 Task: Search one way flight ticket for 4 adults, 2 children, 2 infants in seat and 1 infant on lap in premium economy from Yuma: Yuma International Airport/mcas Yuma to Wilmington: Wilmington International Airport on 8-6-2023. Choice of flights is United. Number of bags: 1 carry on bag. Price is upto 89000. Outbound departure time preference is 4:00.
Action: Mouse moved to (307, 129)
Screenshot: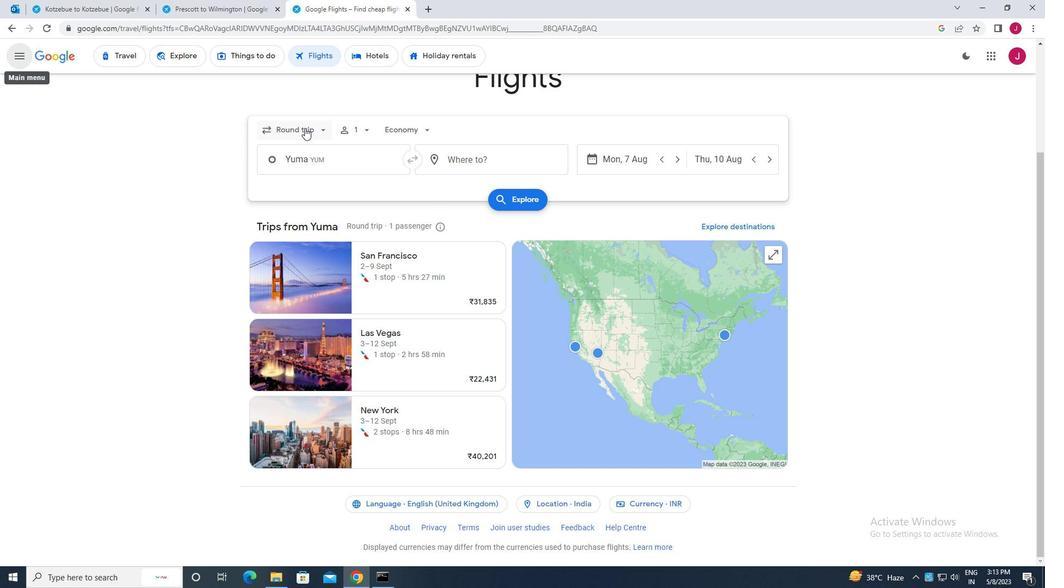 
Action: Mouse pressed left at (307, 129)
Screenshot: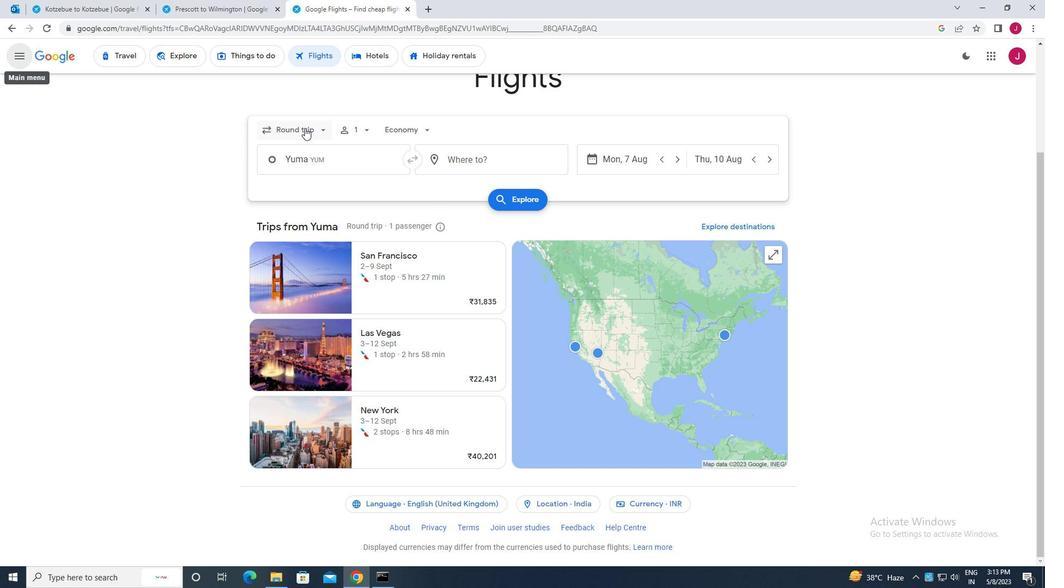 
Action: Mouse moved to (321, 179)
Screenshot: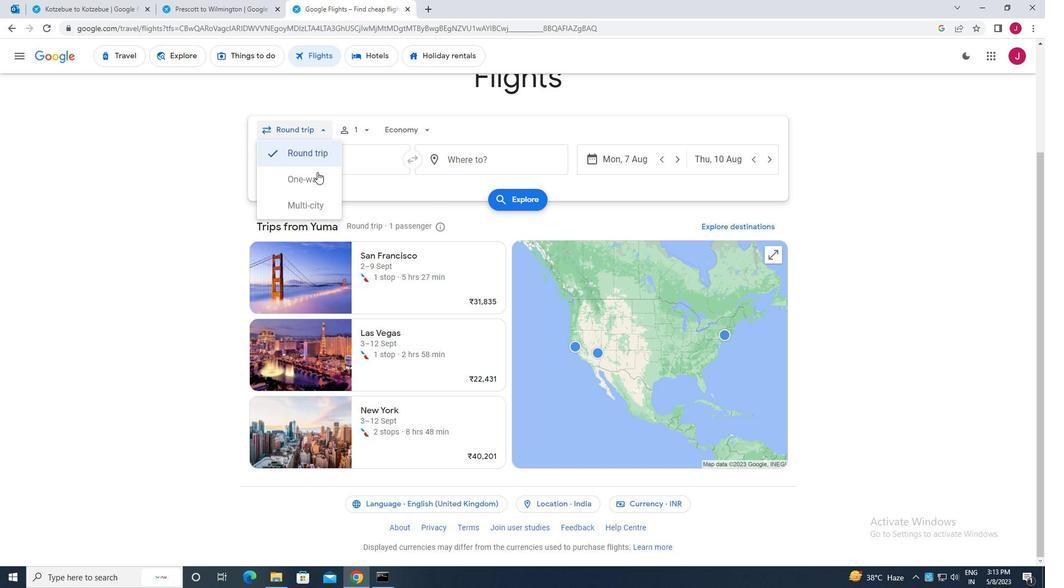 
Action: Mouse pressed left at (321, 179)
Screenshot: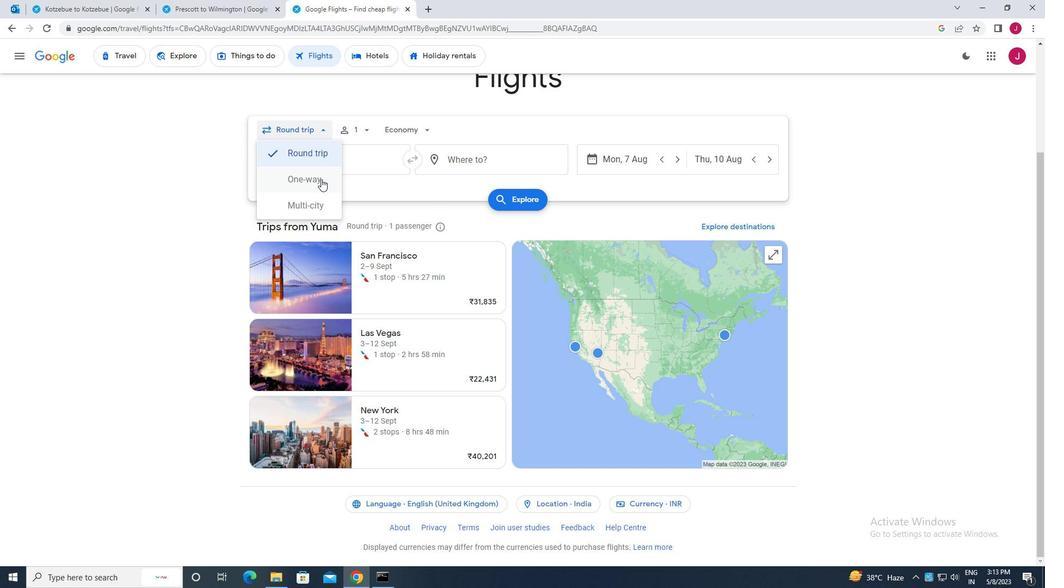 
Action: Mouse moved to (358, 133)
Screenshot: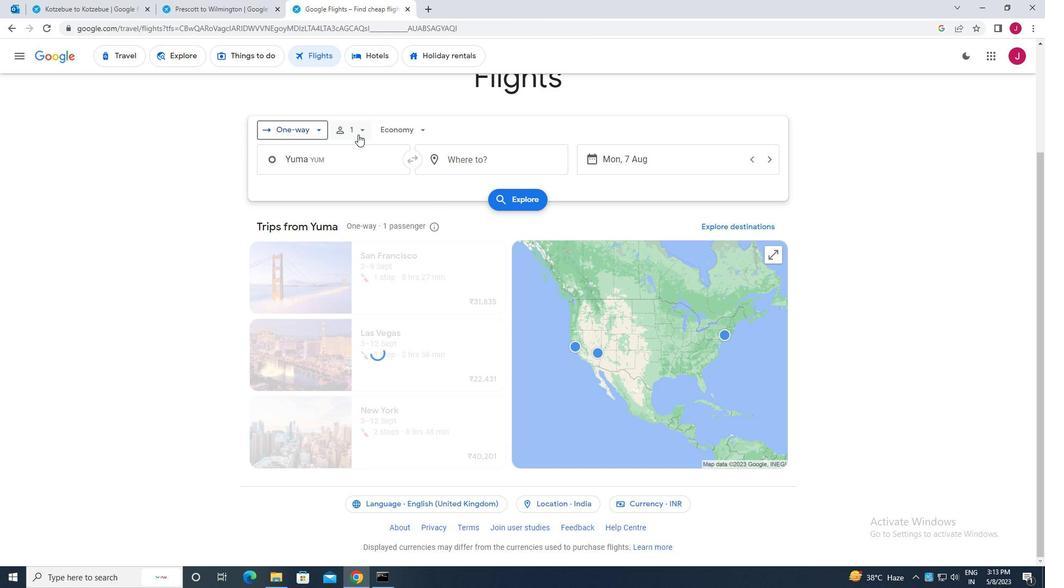 
Action: Mouse pressed left at (358, 133)
Screenshot: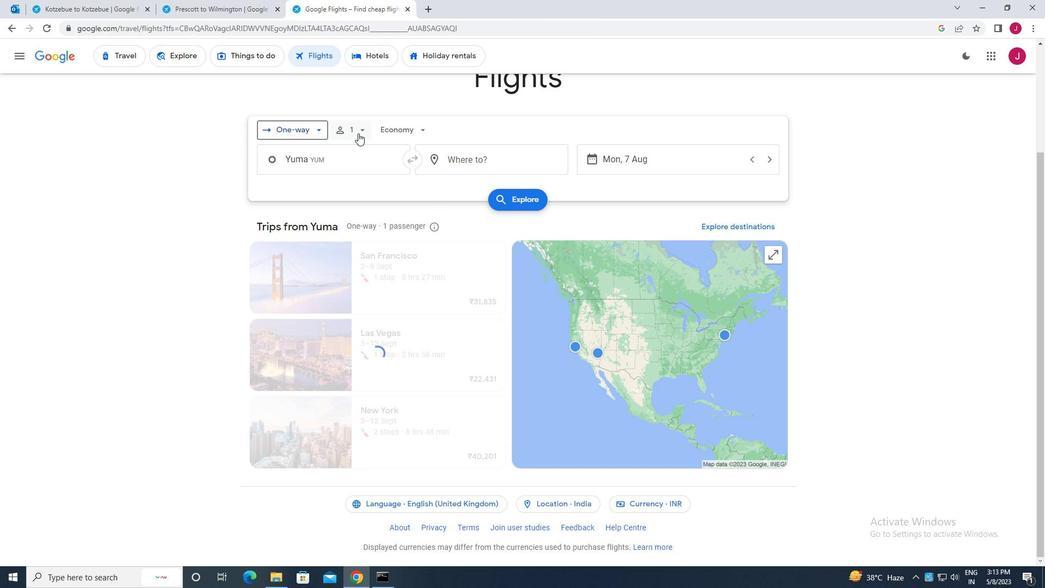 
Action: Mouse moved to (445, 152)
Screenshot: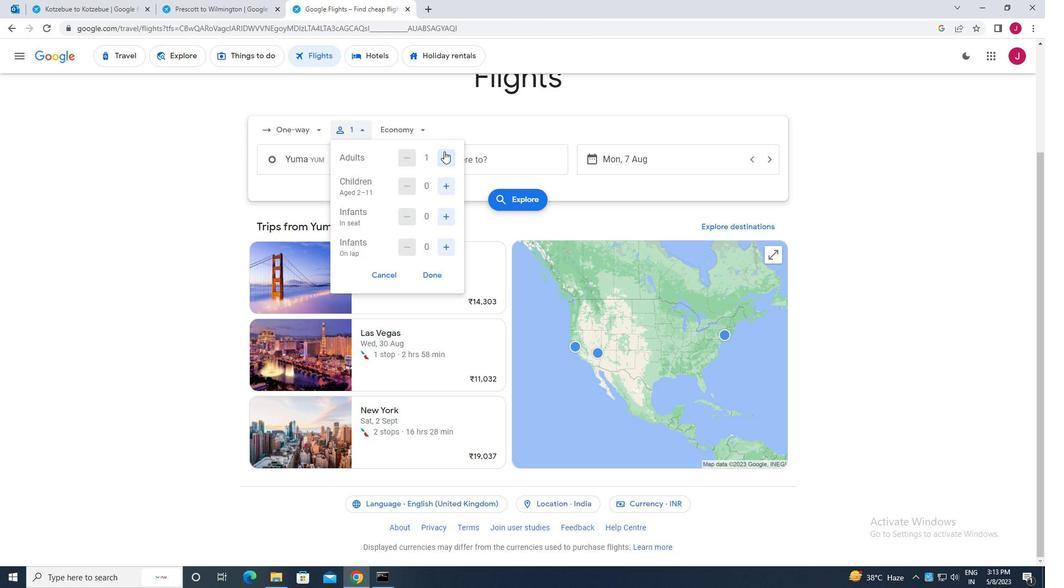 
Action: Mouse pressed left at (445, 152)
Screenshot: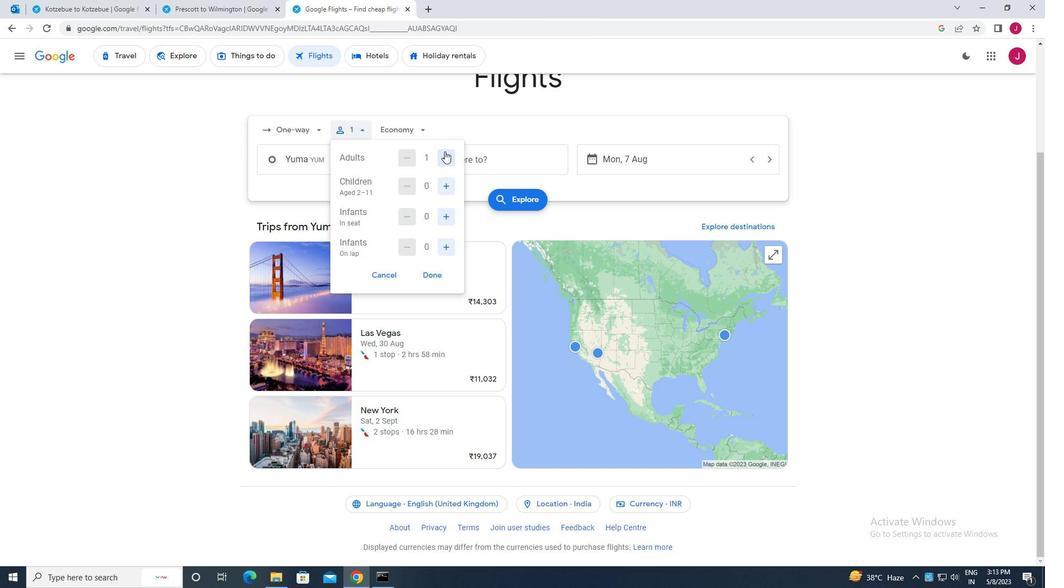 
Action: Mouse pressed left at (445, 152)
Screenshot: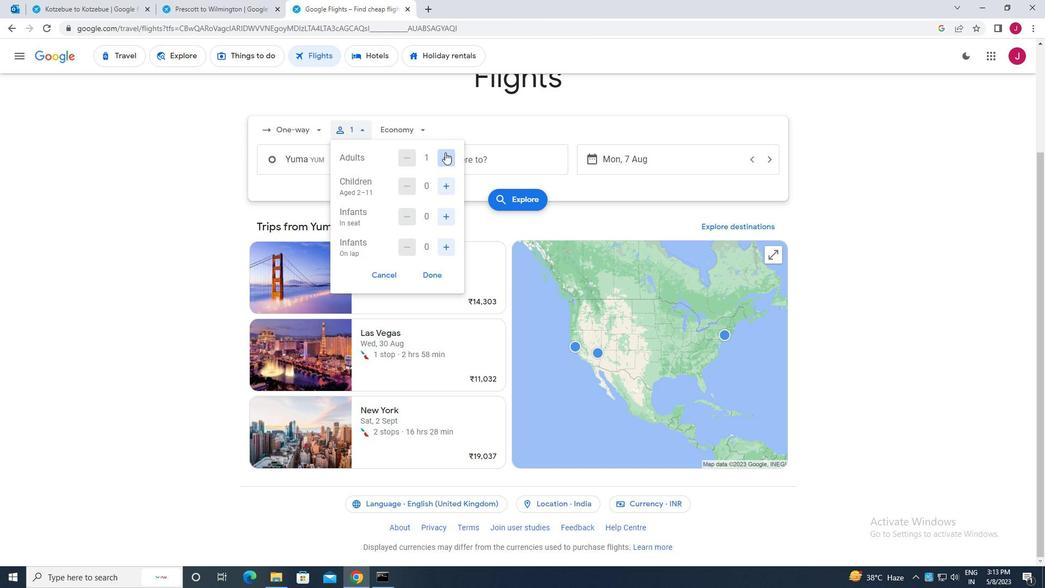 
Action: Mouse pressed left at (445, 152)
Screenshot: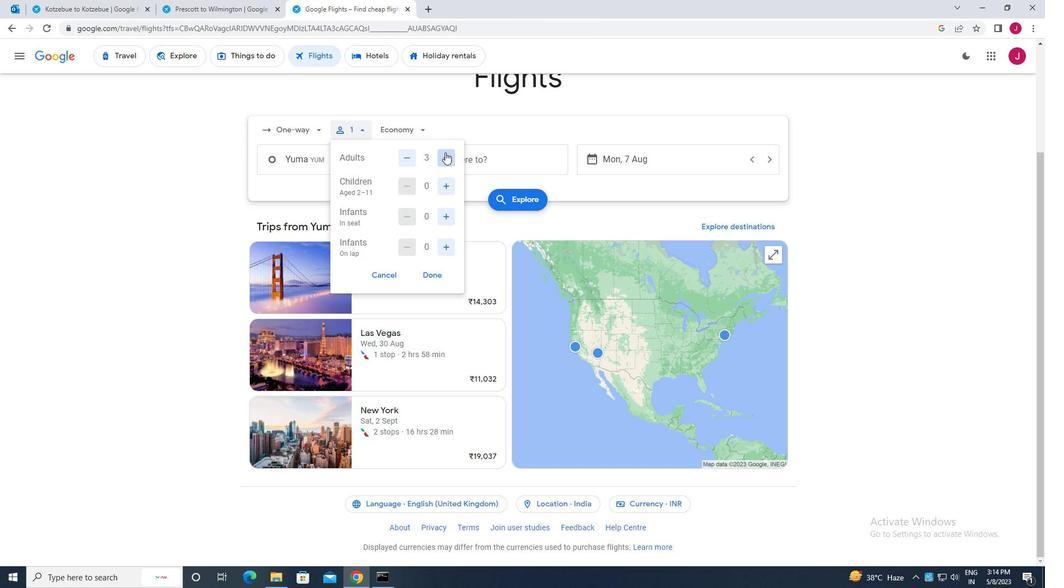 
Action: Mouse moved to (442, 187)
Screenshot: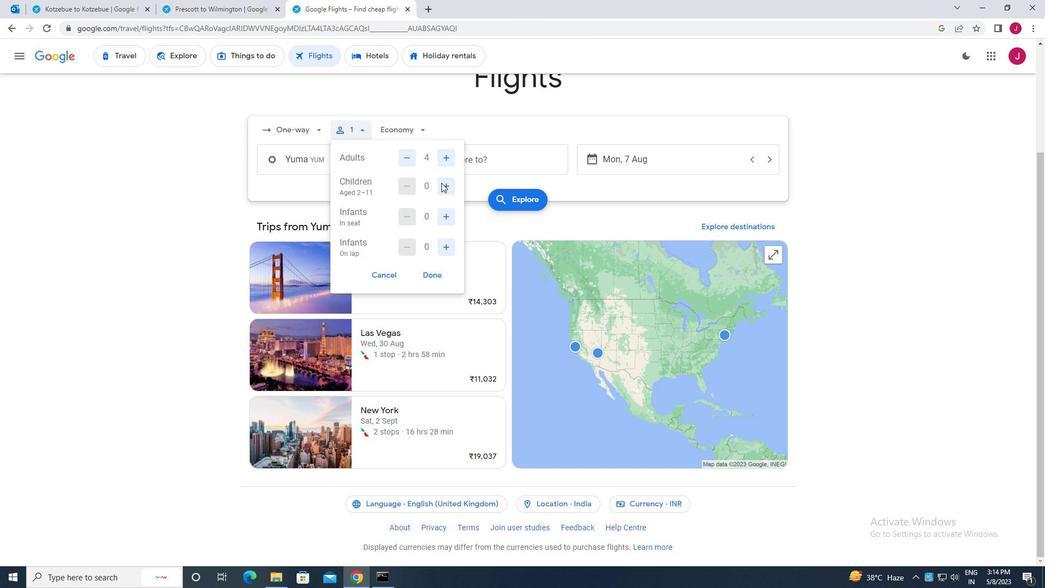 
Action: Mouse pressed left at (442, 187)
Screenshot: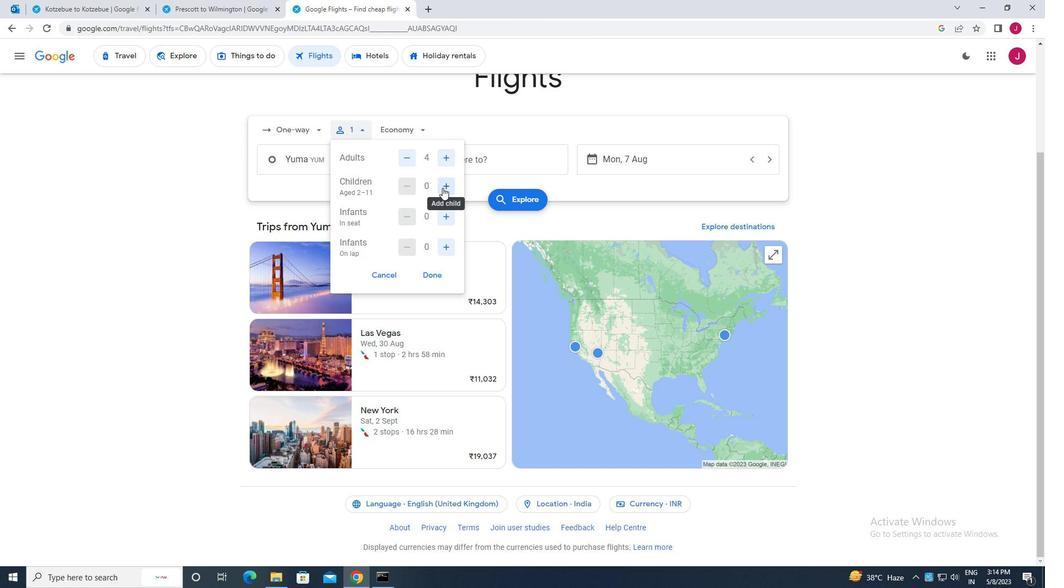 
Action: Mouse pressed left at (442, 187)
Screenshot: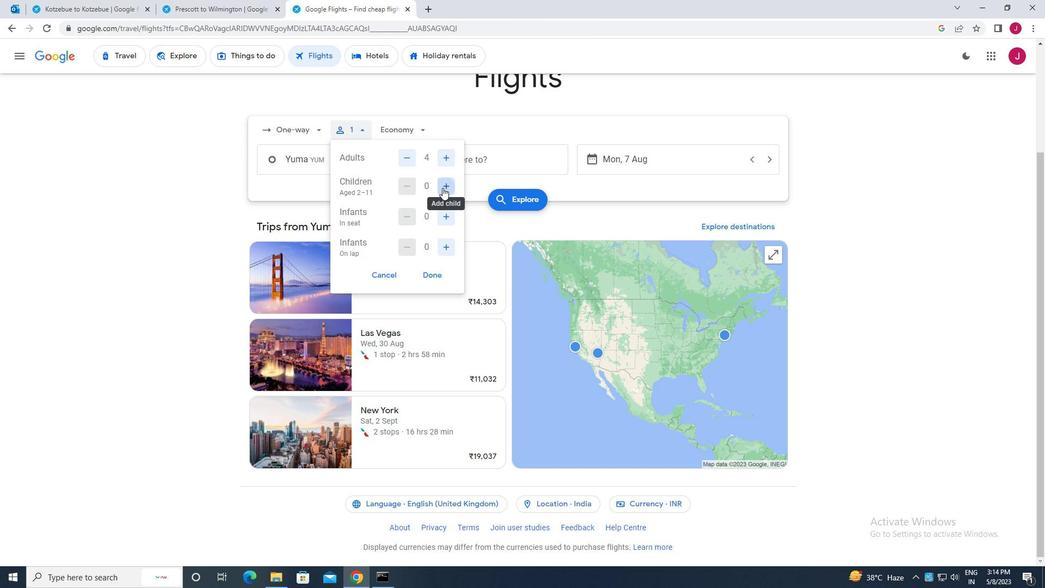 
Action: Mouse moved to (448, 216)
Screenshot: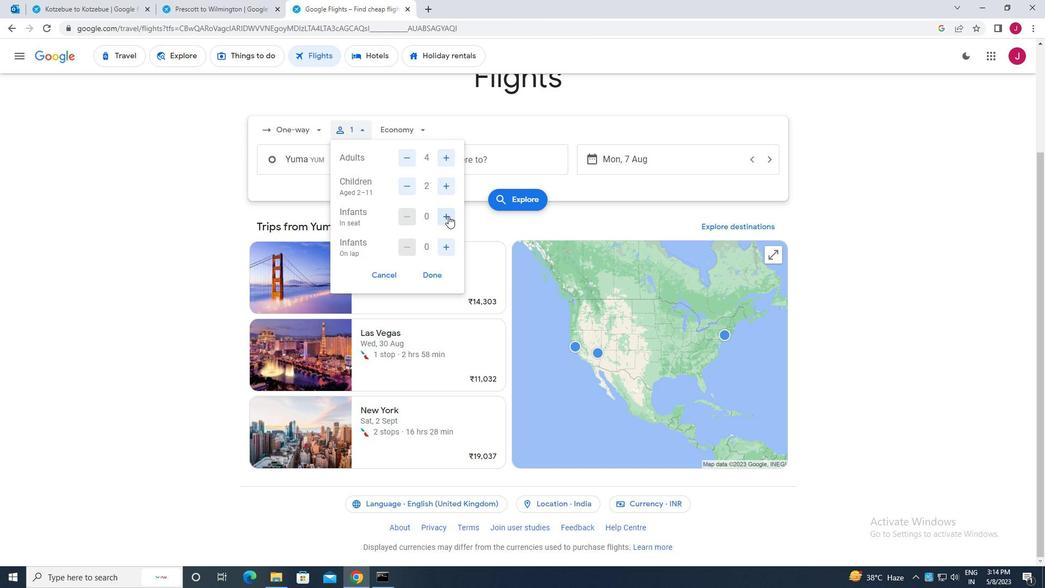 
Action: Mouse pressed left at (448, 216)
Screenshot: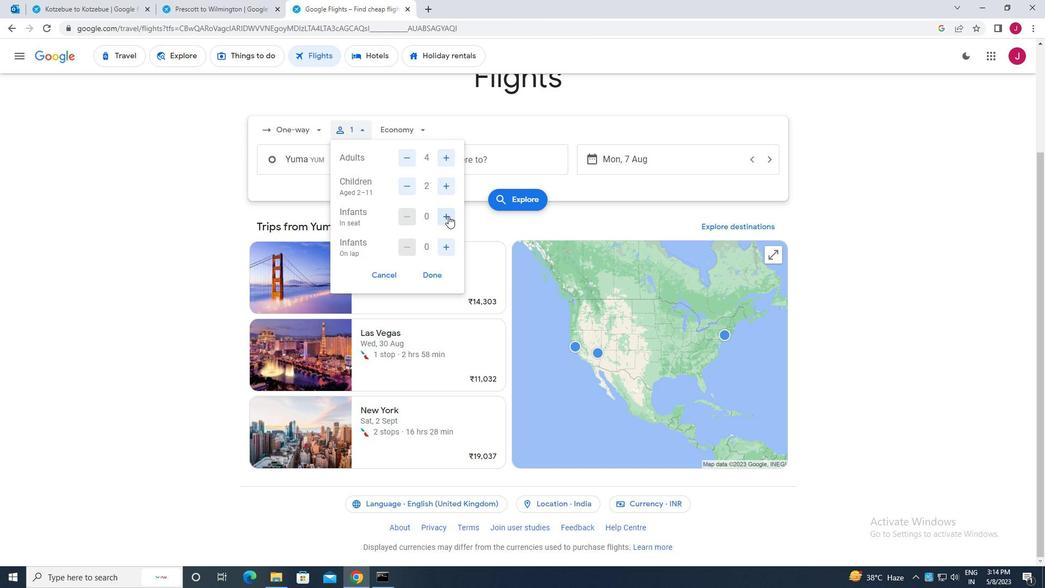 
Action: Mouse pressed left at (448, 216)
Screenshot: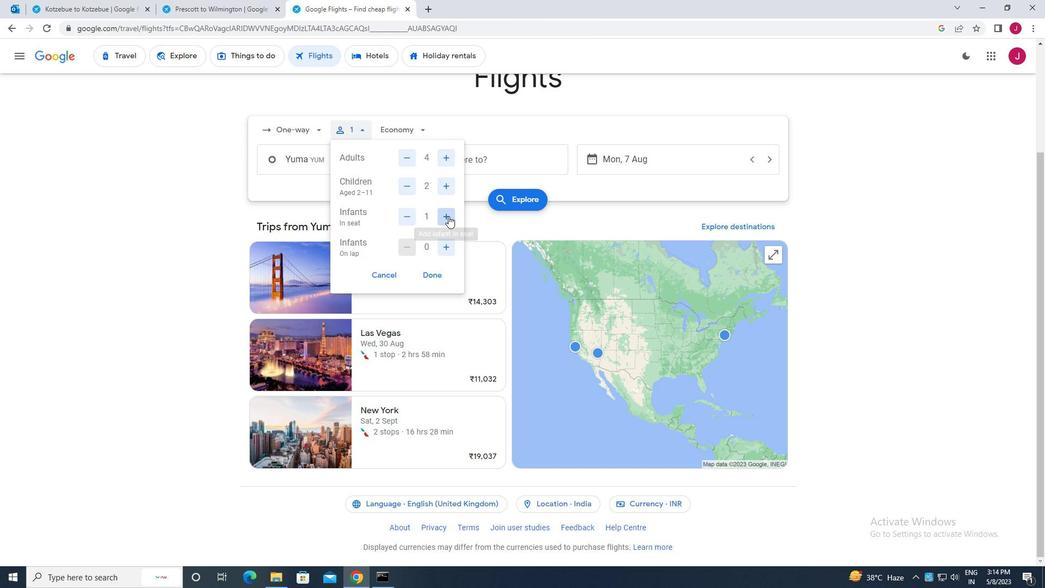 
Action: Mouse moved to (447, 250)
Screenshot: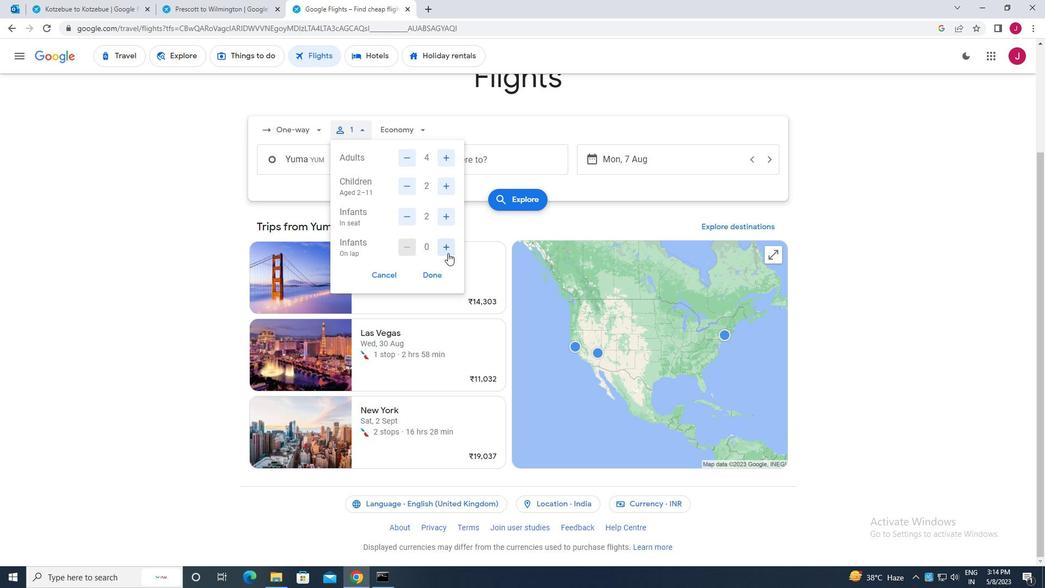 
Action: Mouse pressed left at (447, 250)
Screenshot: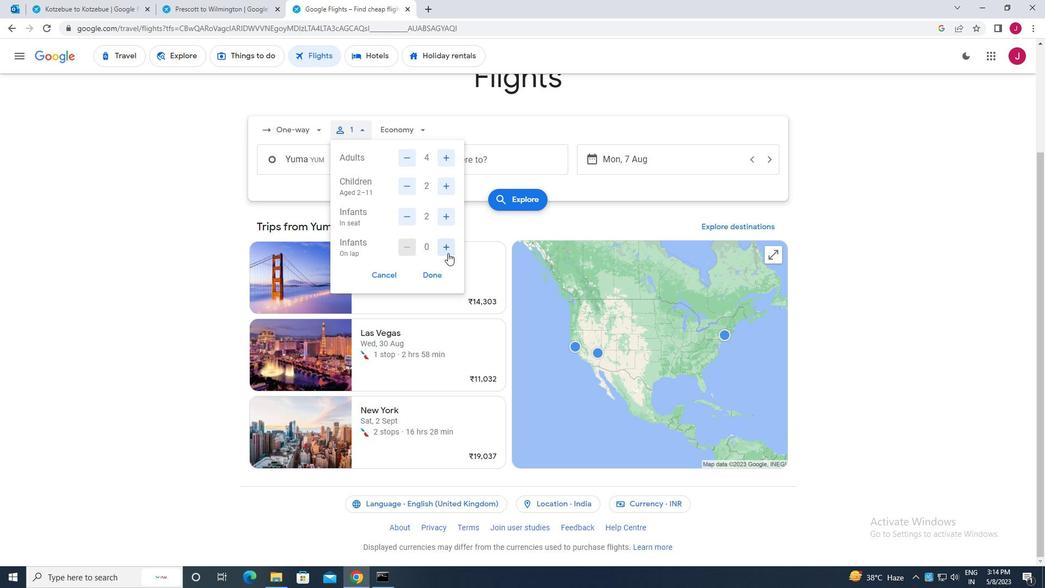
Action: Mouse moved to (433, 272)
Screenshot: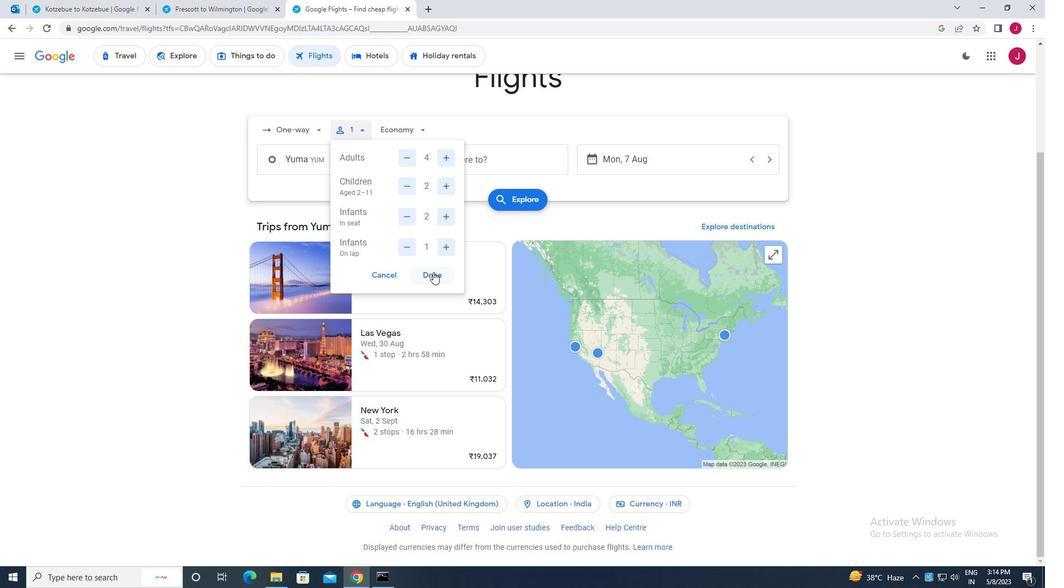 
Action: Mouse pressed left at (433, 272)
Screenshot: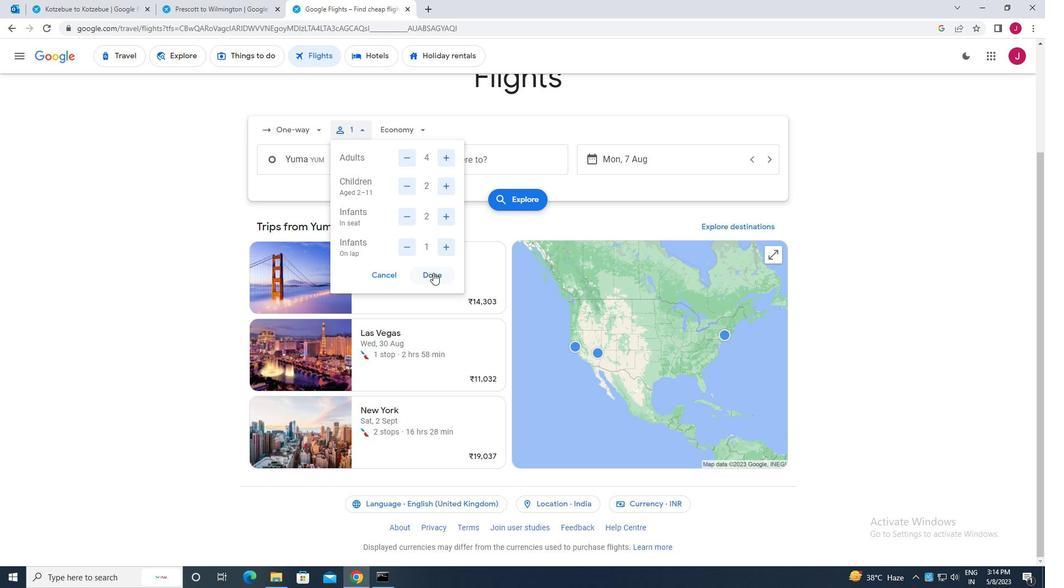 
Action: Mouse moved to (397, 126)
Screenshot: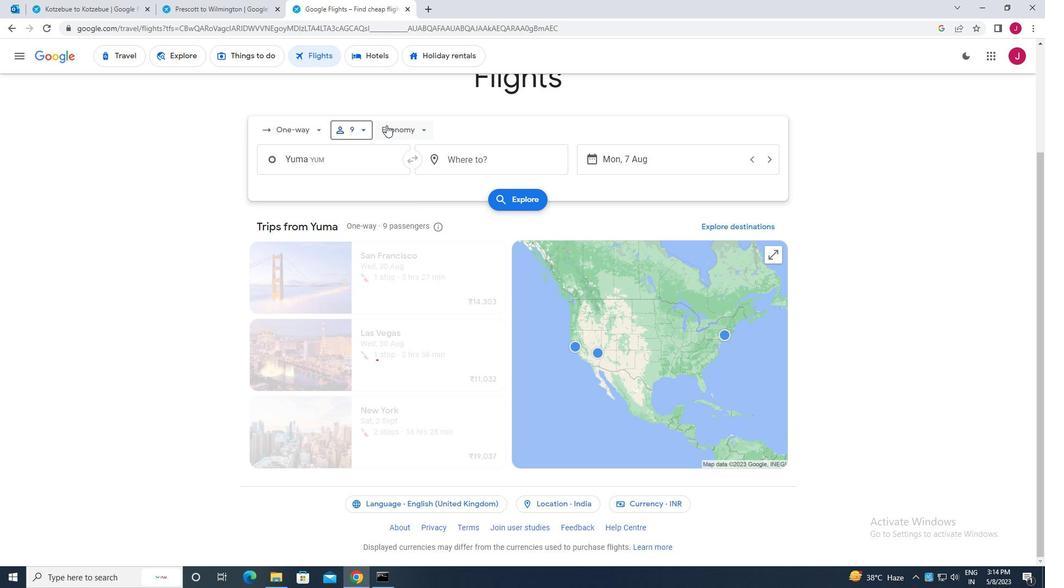 
Action: Mouse pressed left at (397, 126)
Screenshot: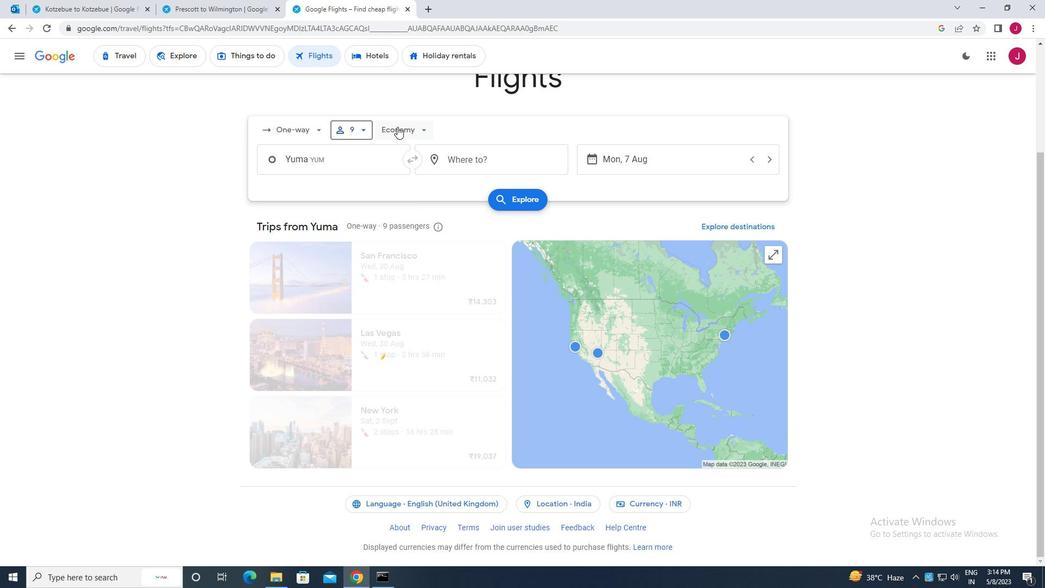
Action: Mouse moved to (426, 175)
Screenshot: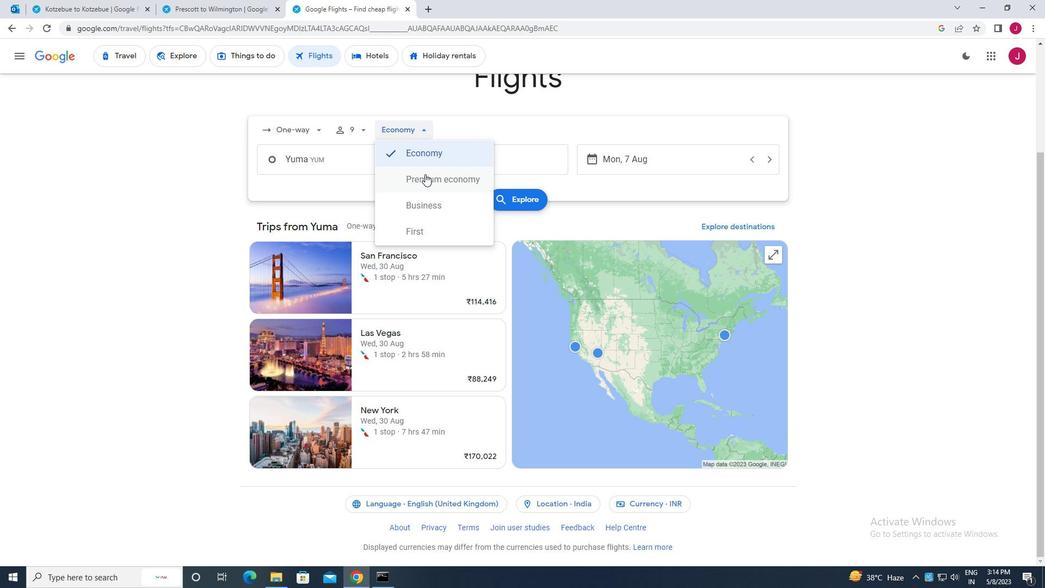 
Action: Mouse pressed left at (426, 175)
Screenshot: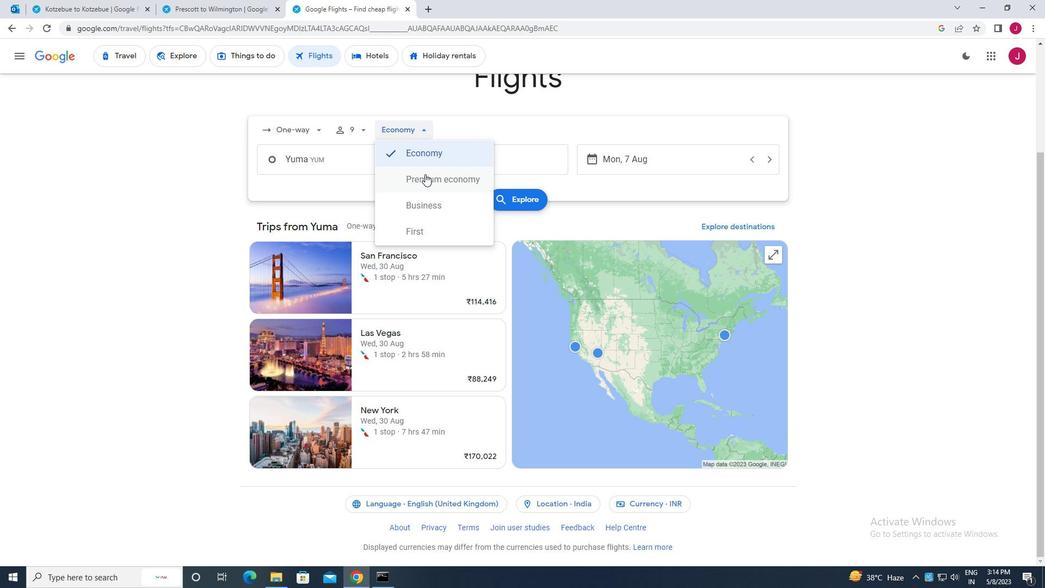 
Action: Mouse moved to (349, 167)
Screenshot: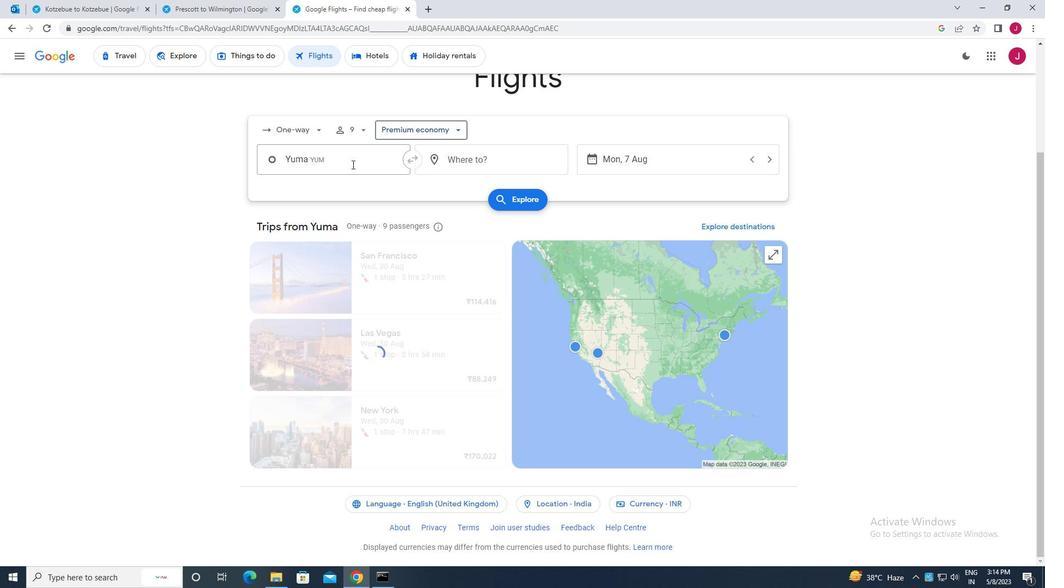 
Action: Mouse pressed left at (349, 167)
Screenshot: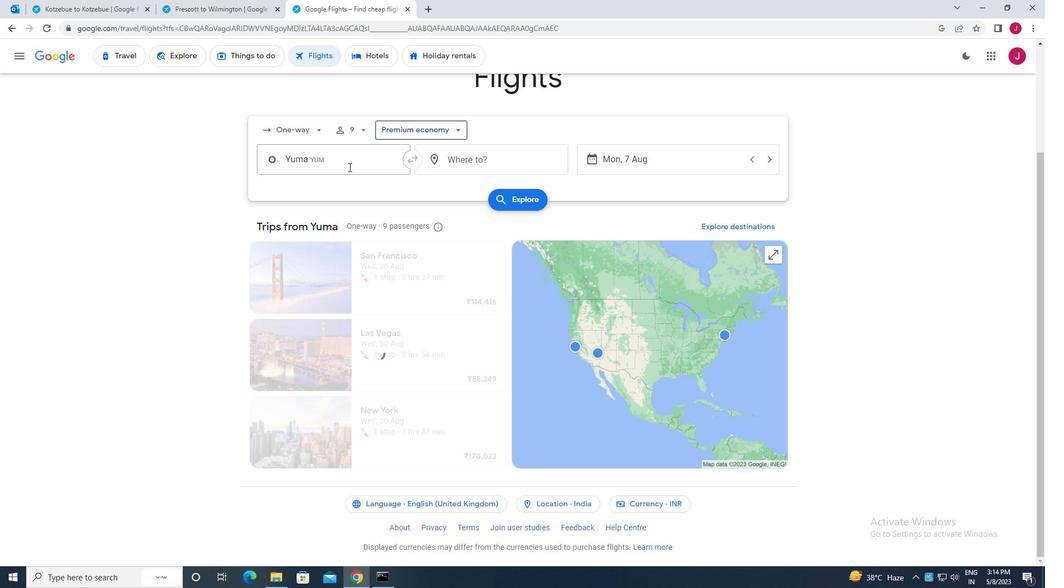 
Action: Key pressed yuma
Screenshot: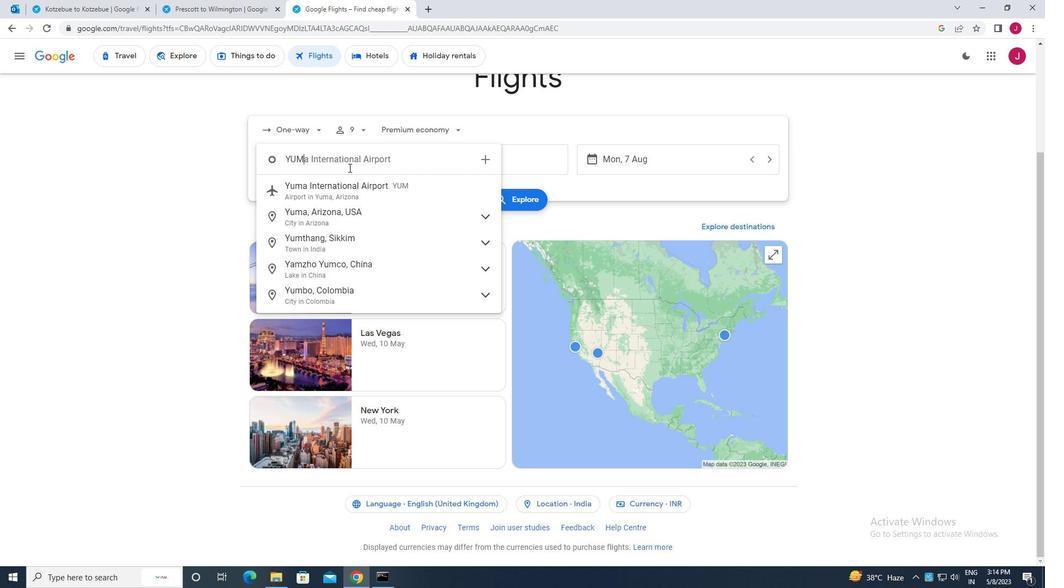 
Action: Mouse moved to (378, 214)
Screenshot: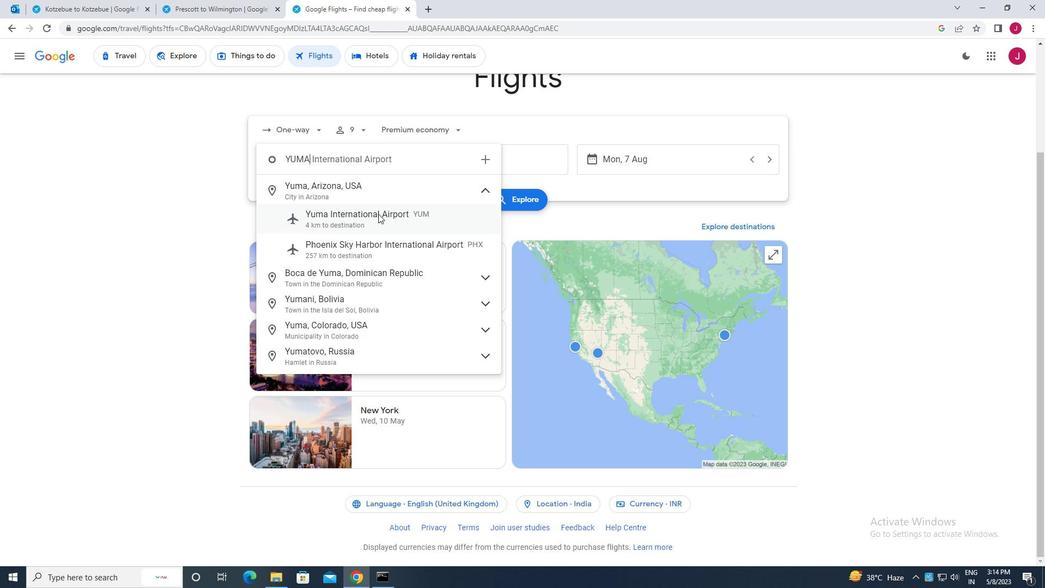 
Action: Mouse pressed left at (378, 214)
Screenshot: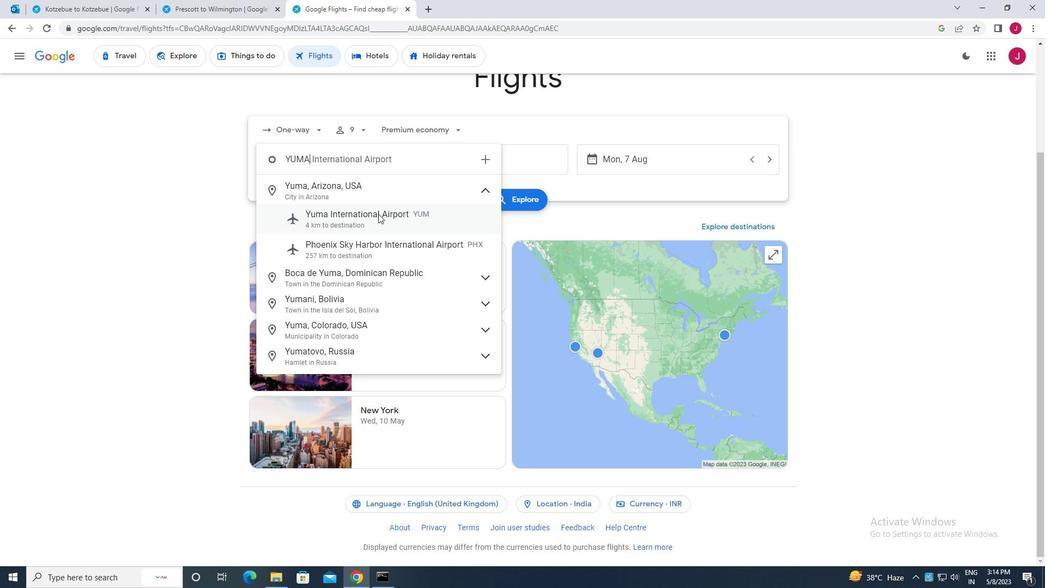 
Action: Mouse moved to (502, 159)
Screenshot: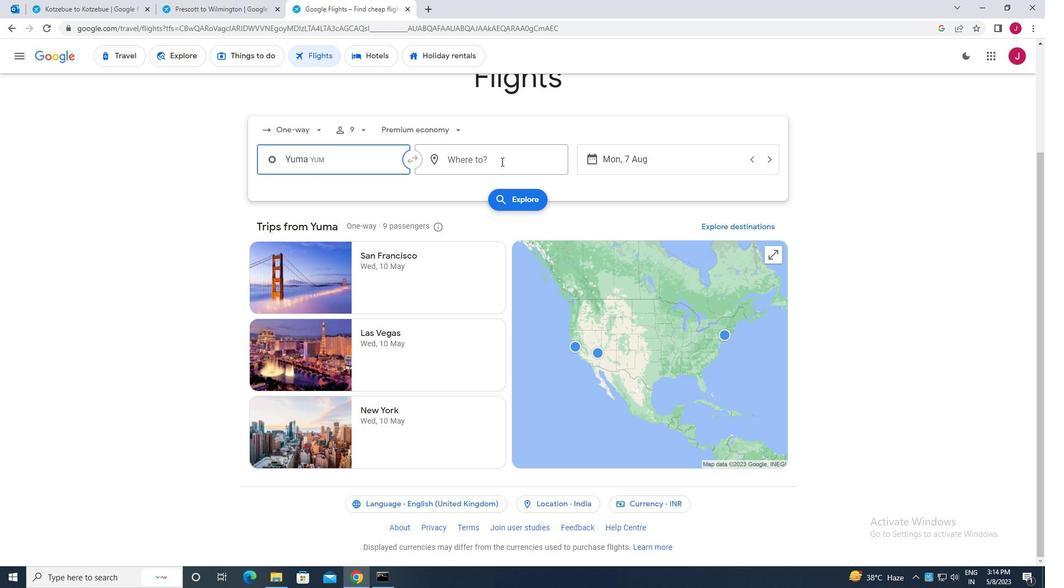 
Action: Mouse pressed left at (502, 159)
Screenshot: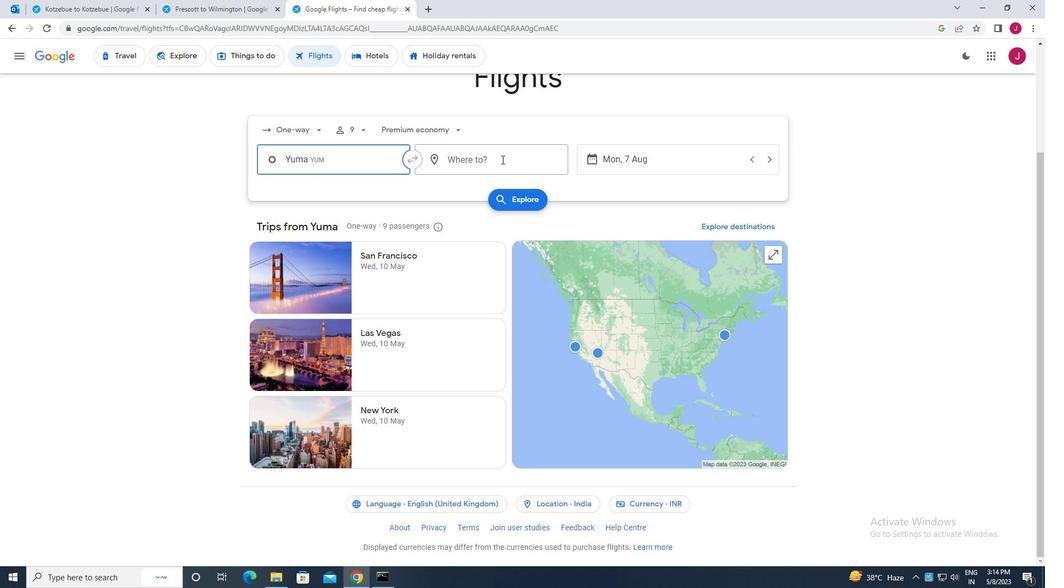 
Action: Mouse moved to (501, 160)
Screenshot: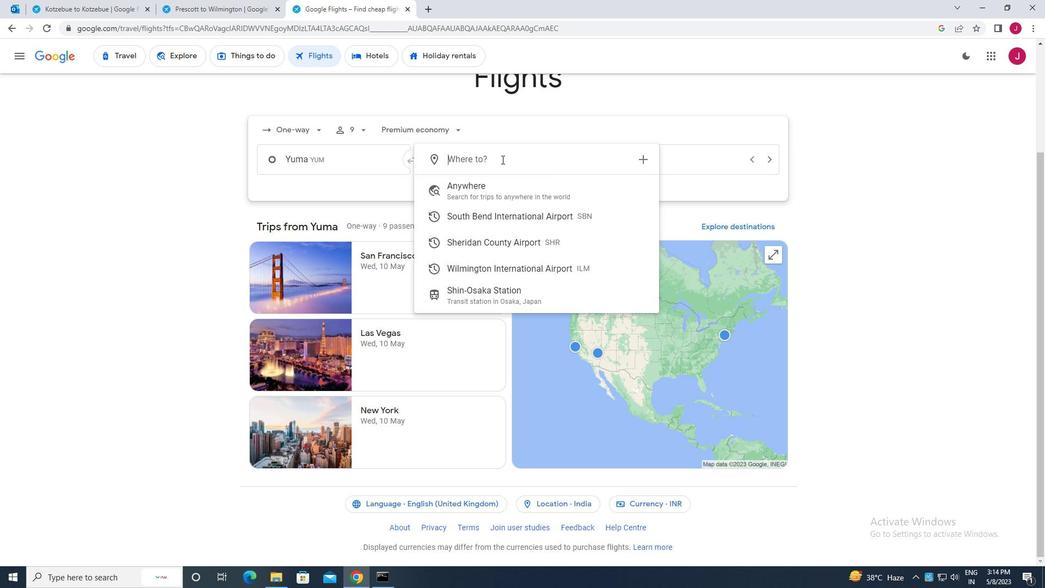 
Action: Key pressed wilming
Screenshot: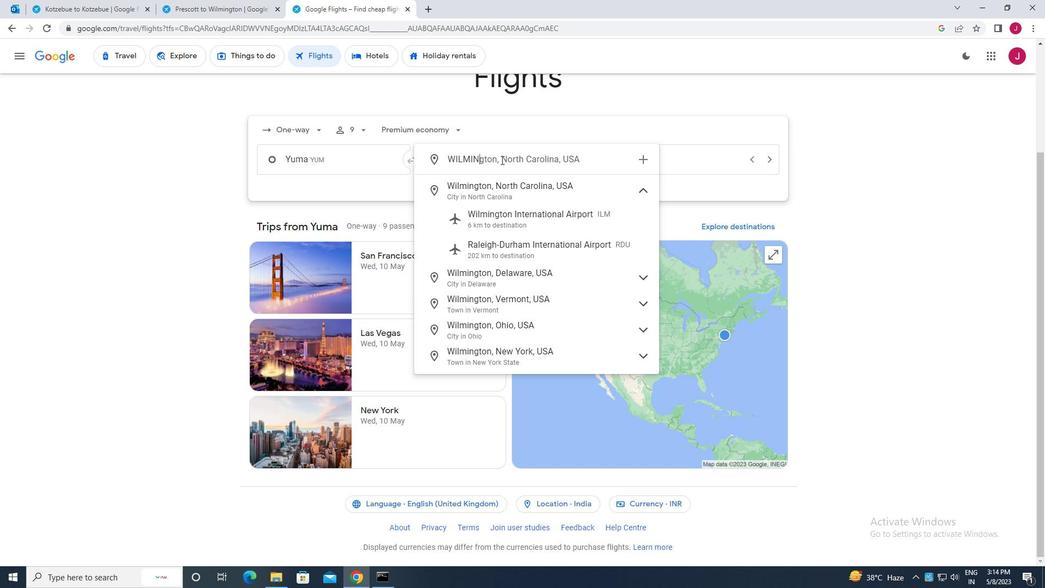 
Action: Mouse moved to (547, 217)
Screenshot: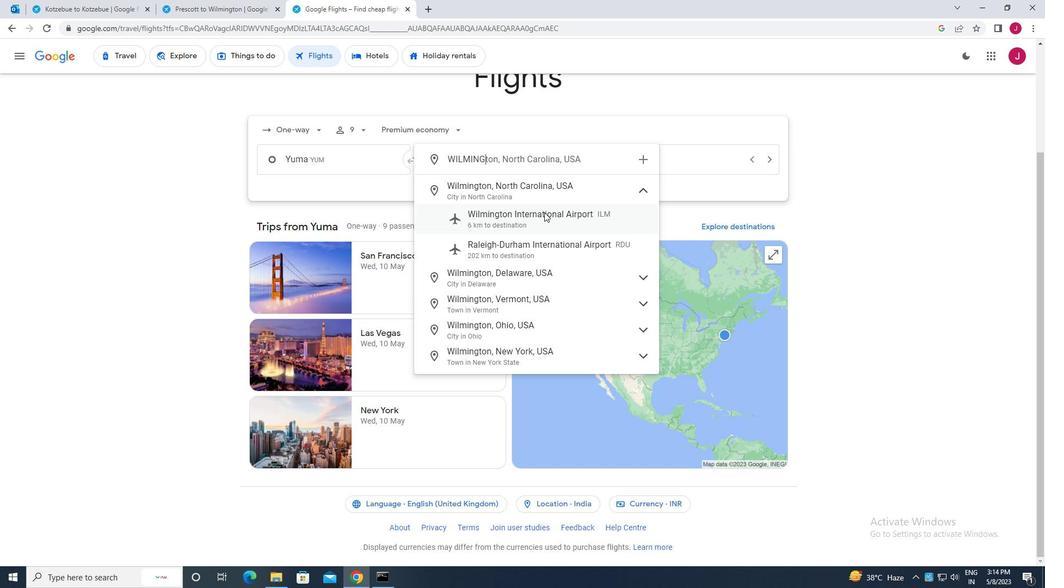 
Action: Mouse pressed left at (547, 217)
Screenshot: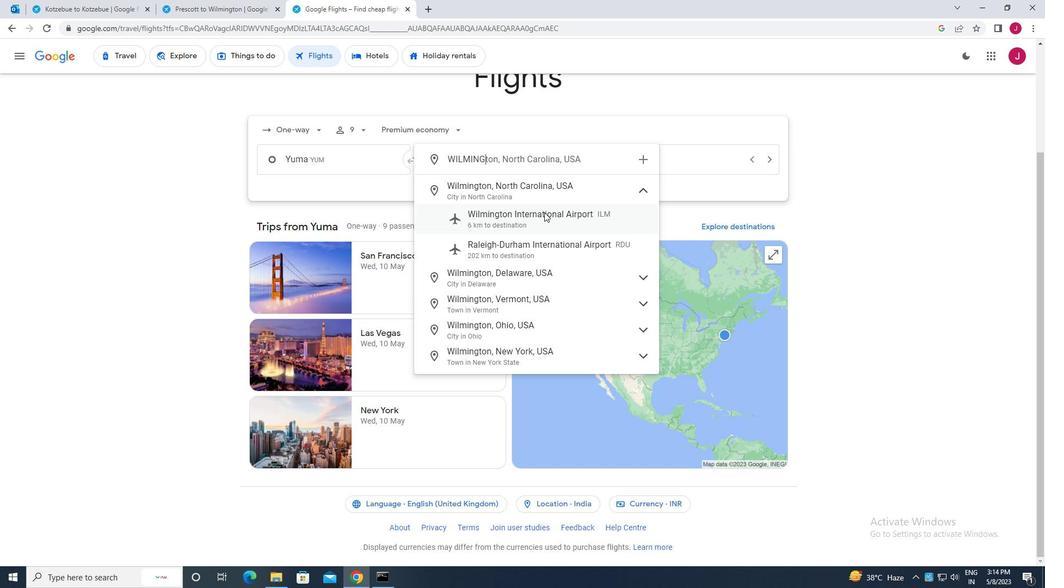 
Action: Mouse moved to (650, 163)
Screenshot: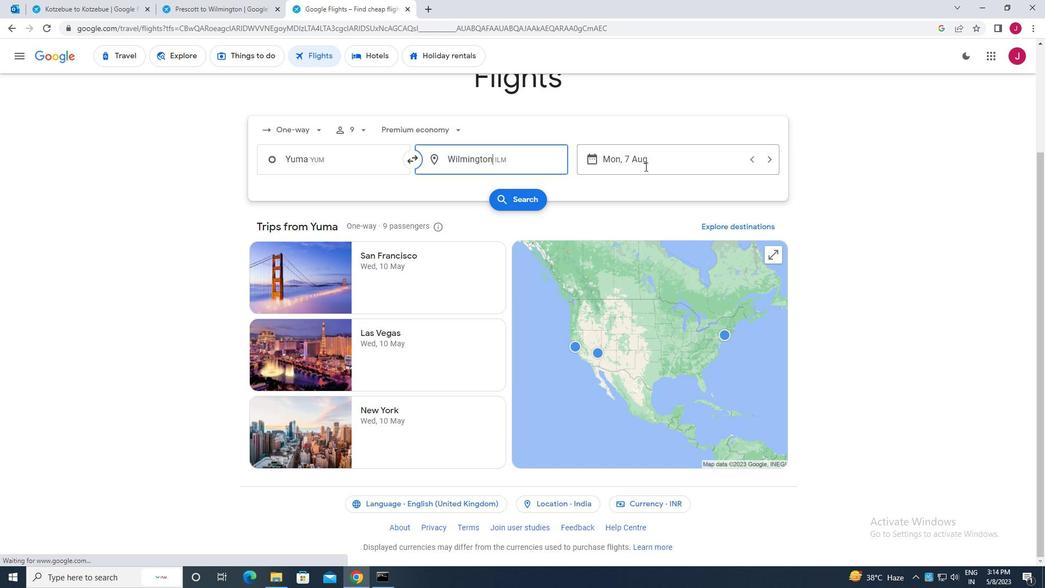 
Action: Mouse pressed left at (650, 163)
Screenshot: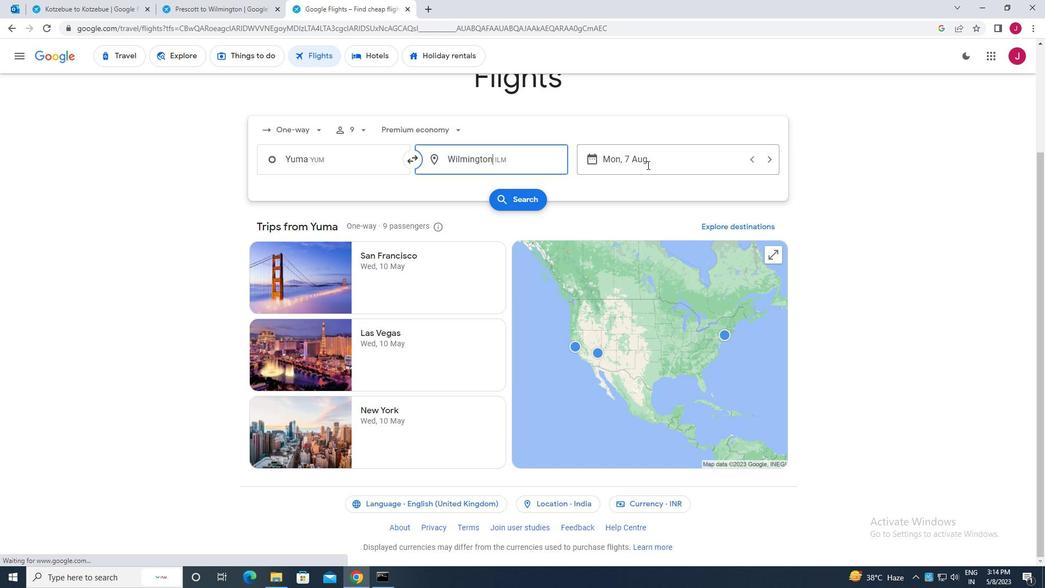 
Action: Mouse moved to (394, 276)
Screenshot: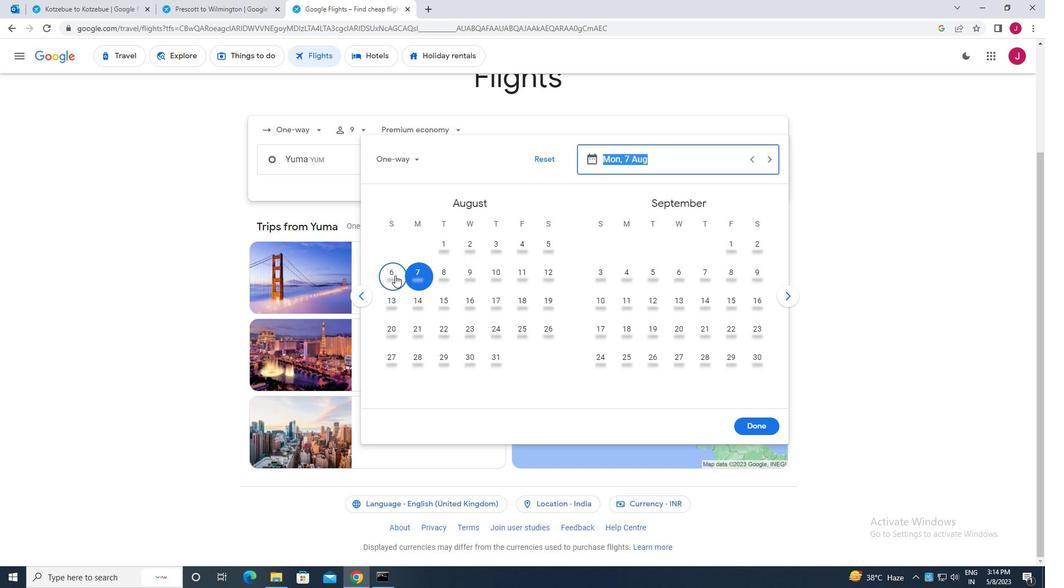 
Action: Mouse pressed left at (394, 276)
Screenshot: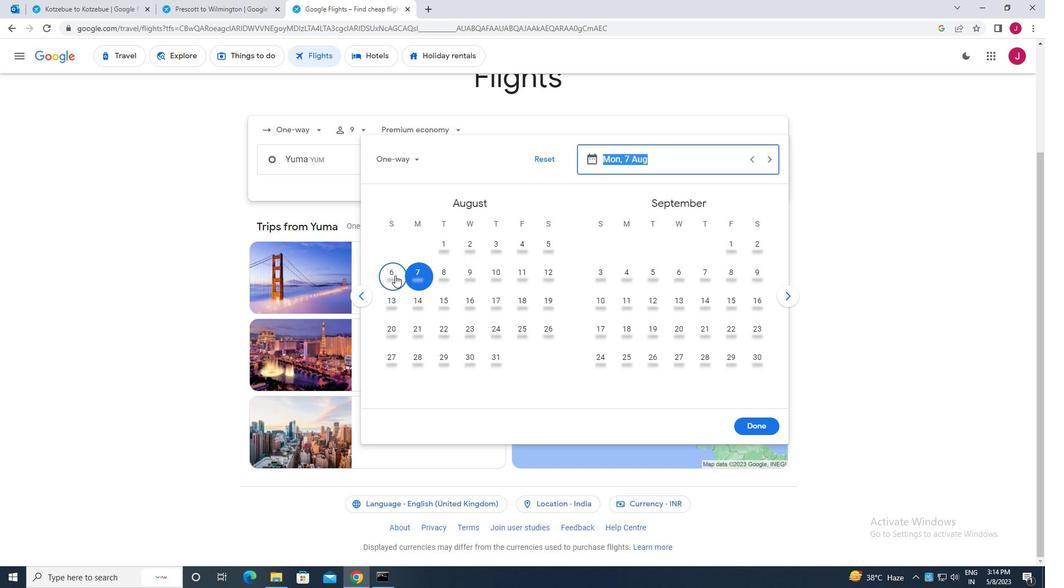 
Action: Mouse moved to (764, 422)
Screenshot: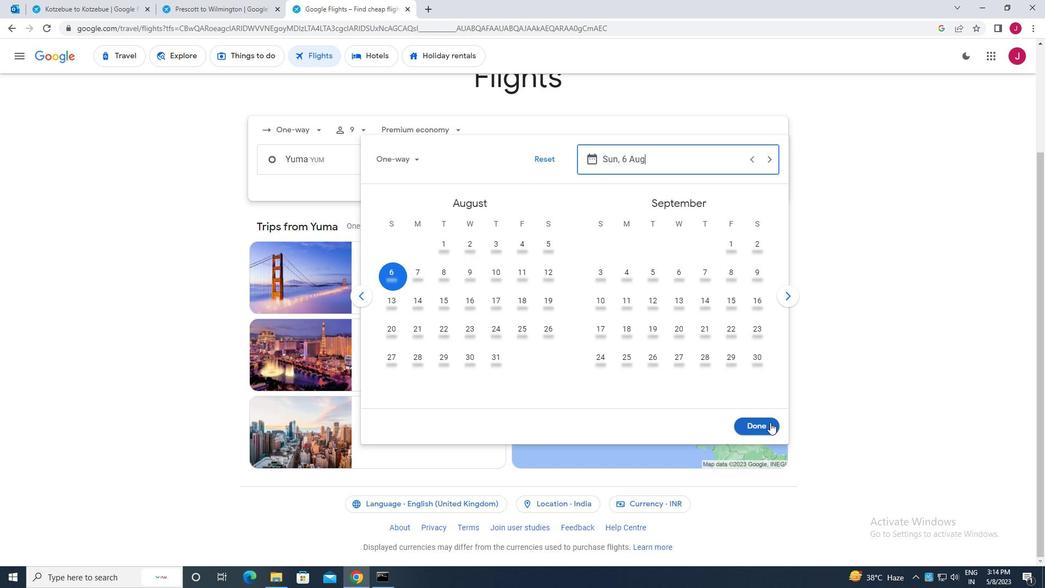 
Action: Mouse pressed left at (764, 422)
Screenshot: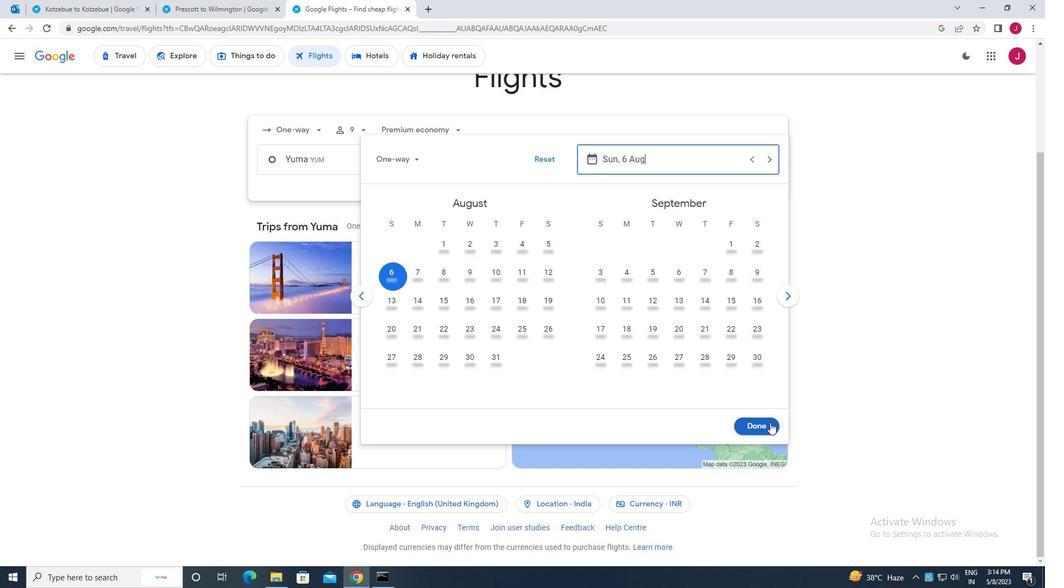 
Action: Mouse moved to (522, 202)
Screenshot: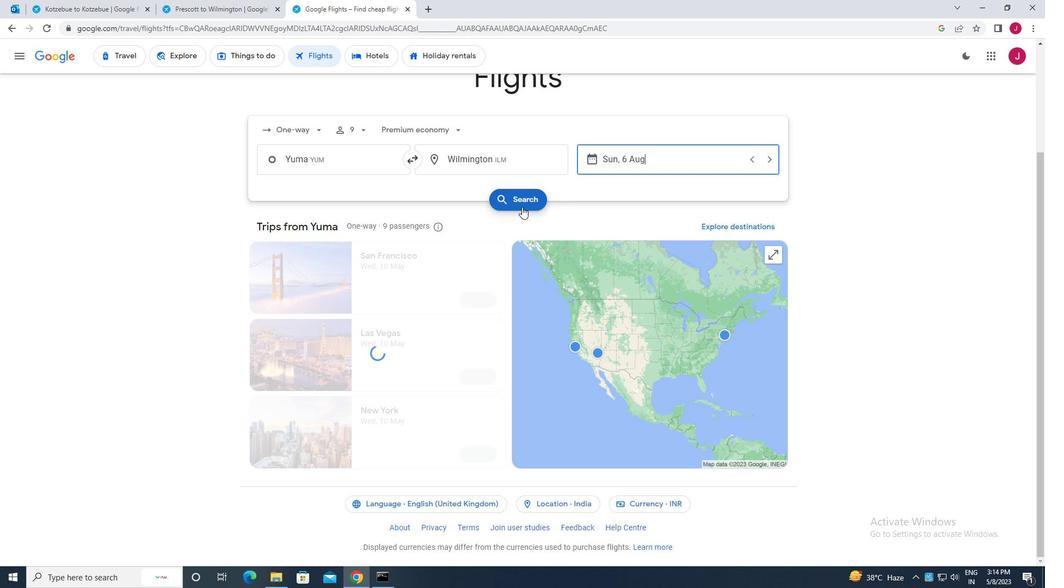 
Action: Mouse pressed left at (522, 202)
Screenshot: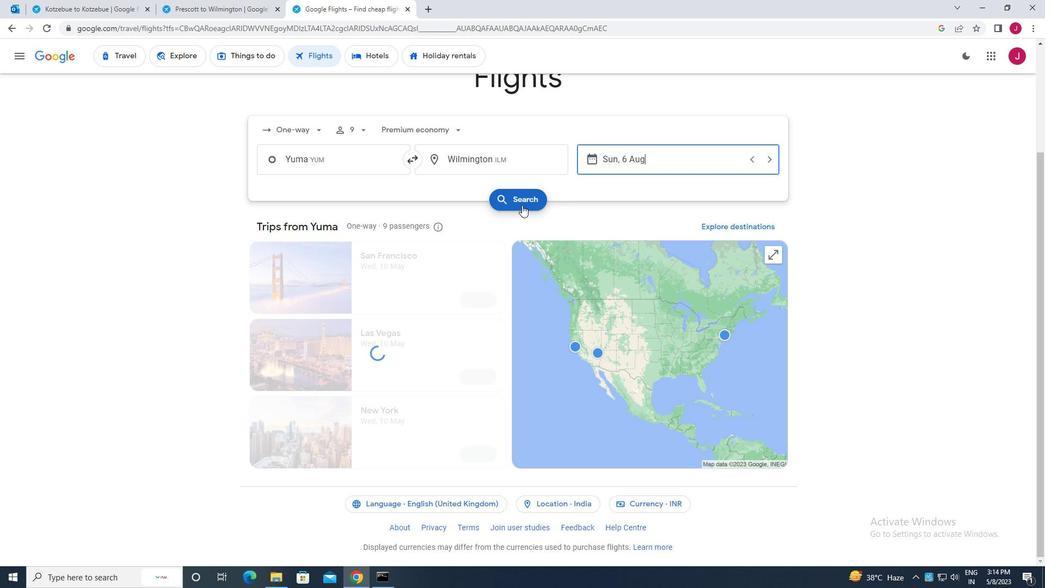
Action: Mouse moved to (277, 155)
Screenshot: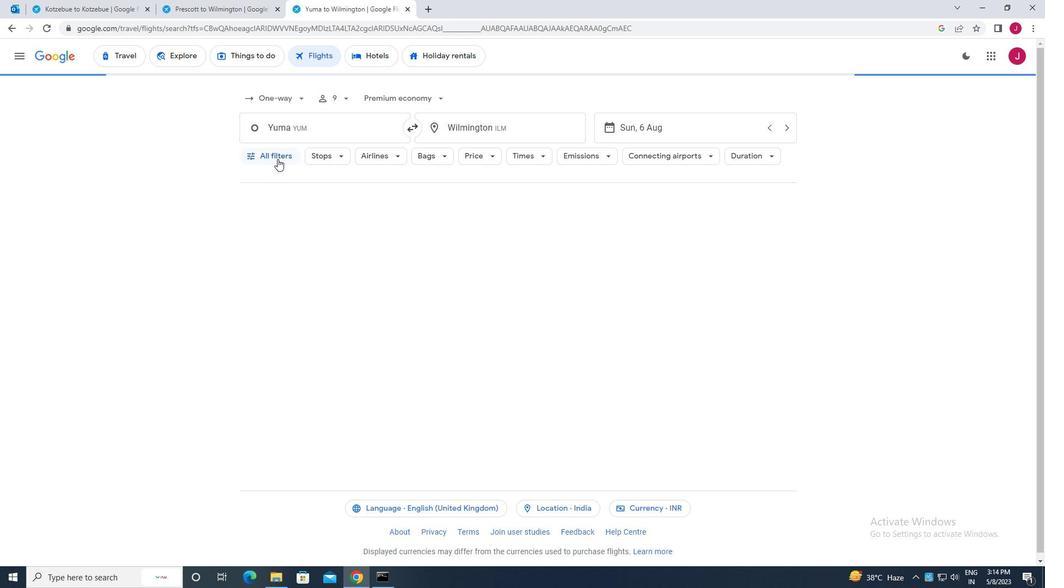 
Action: Mouse pressed left at (277, 155)
Screenshot: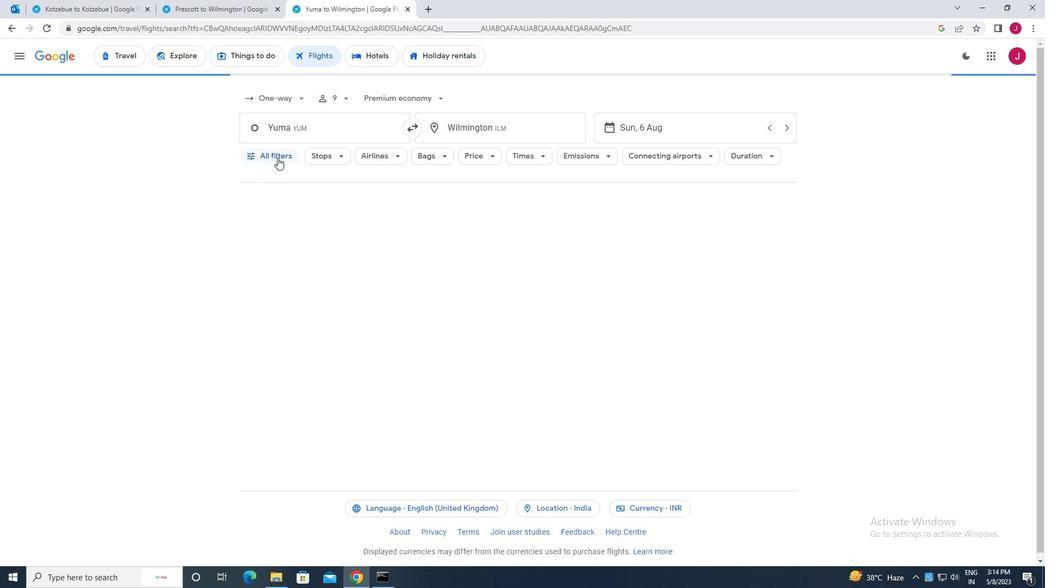 
Action: Mouse moved to (317, 203)
Screenshot: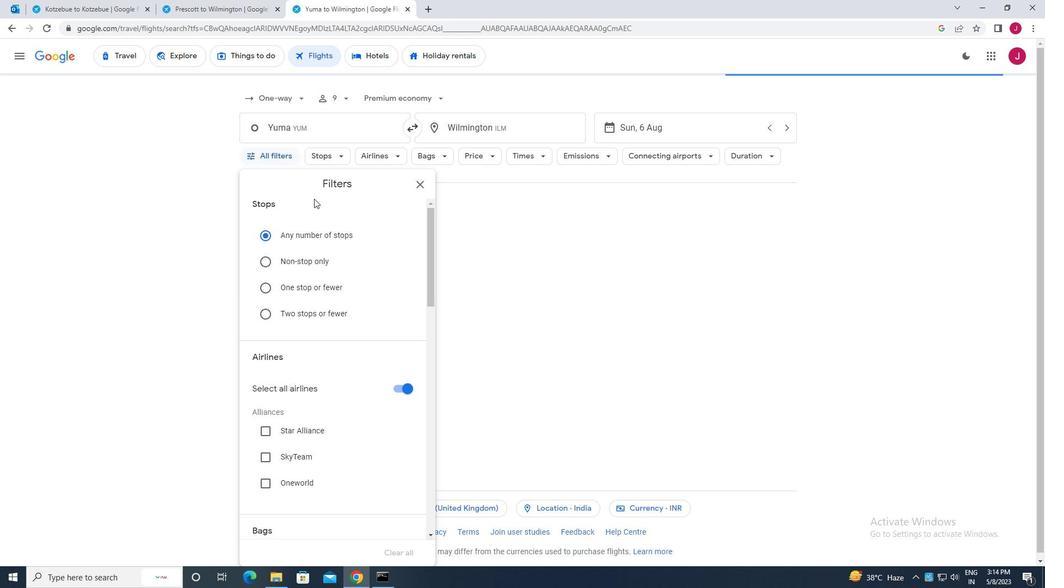 
Action: Mouse scrolled (317, 203) with delta (0, 0)
Screenshot: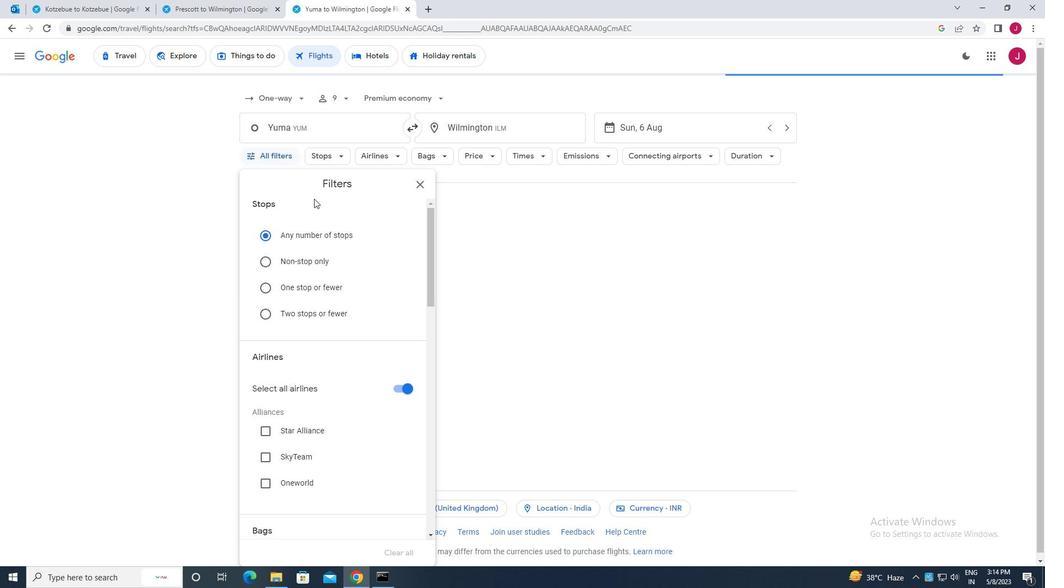 
Action: Mouse scrolled (317, 203) with delta (0, 0)
Screenshot: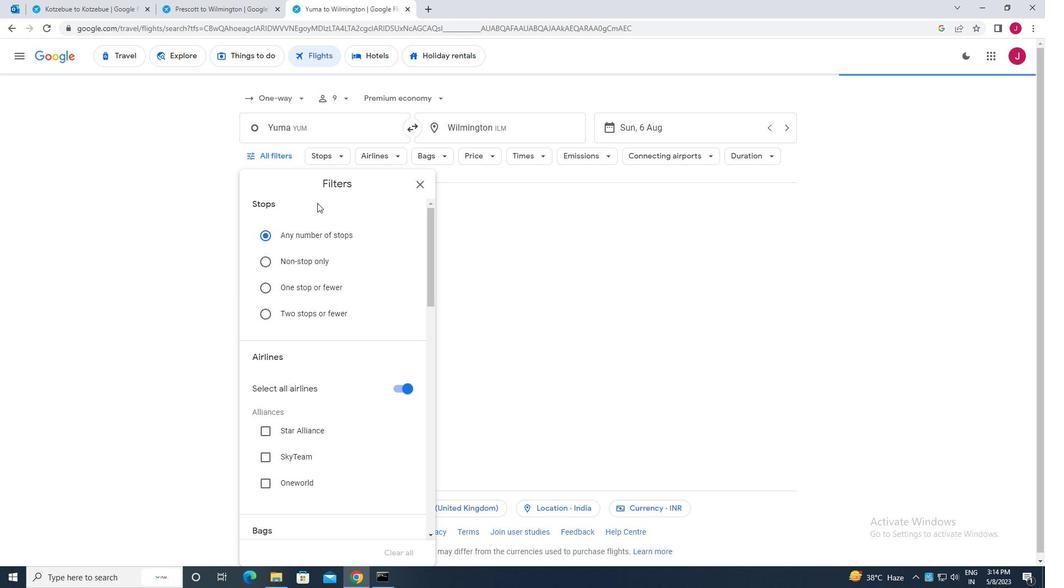 
Action: Mouse scrolled (317, 203) with delta (0, 0)
Screenshot: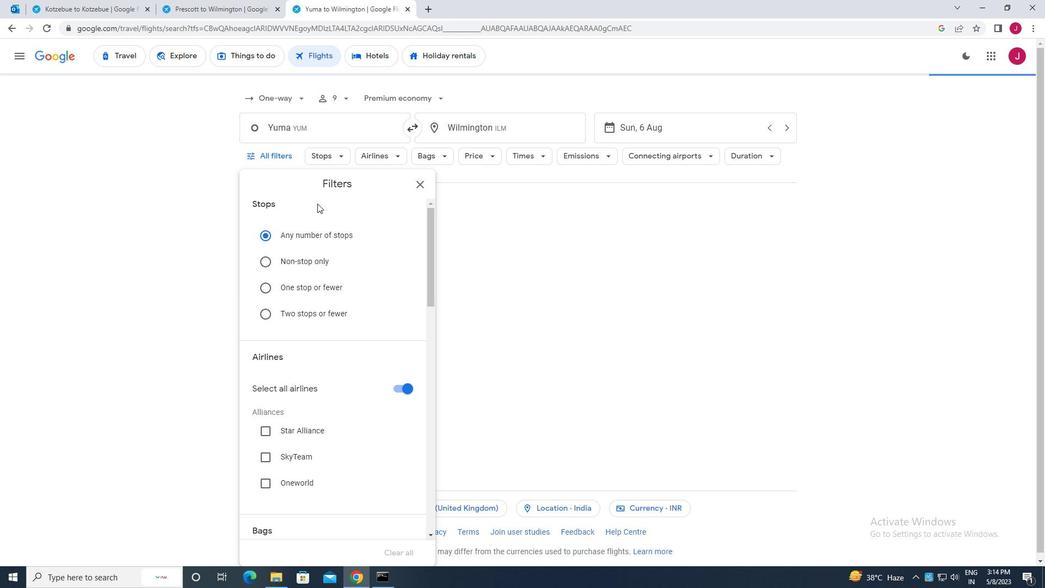 
Action: Mouse moved to (396, 226)
Screenshot: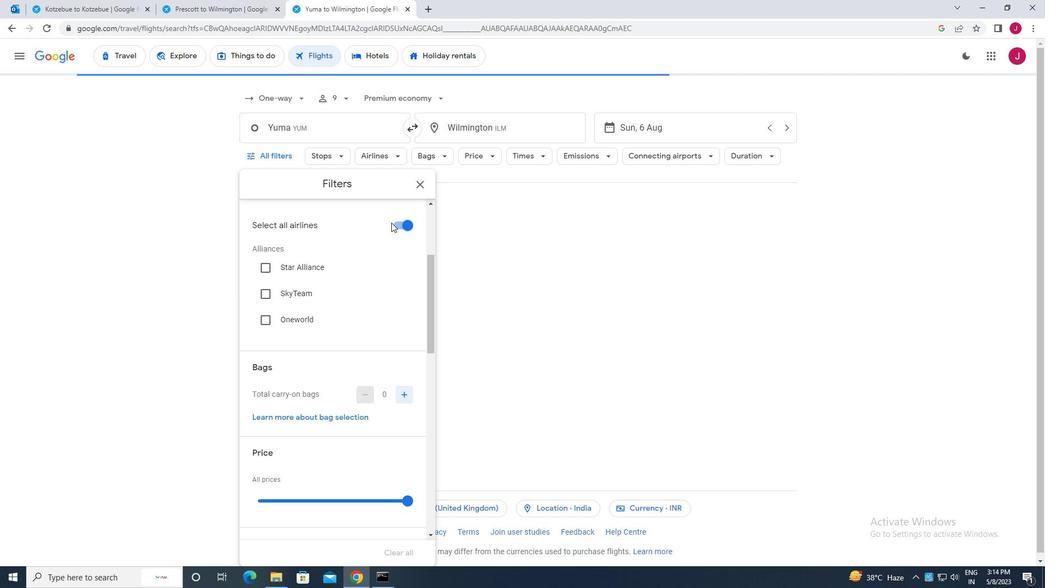 
Action: Mouse pressed left at (396, 226)
Screenshot: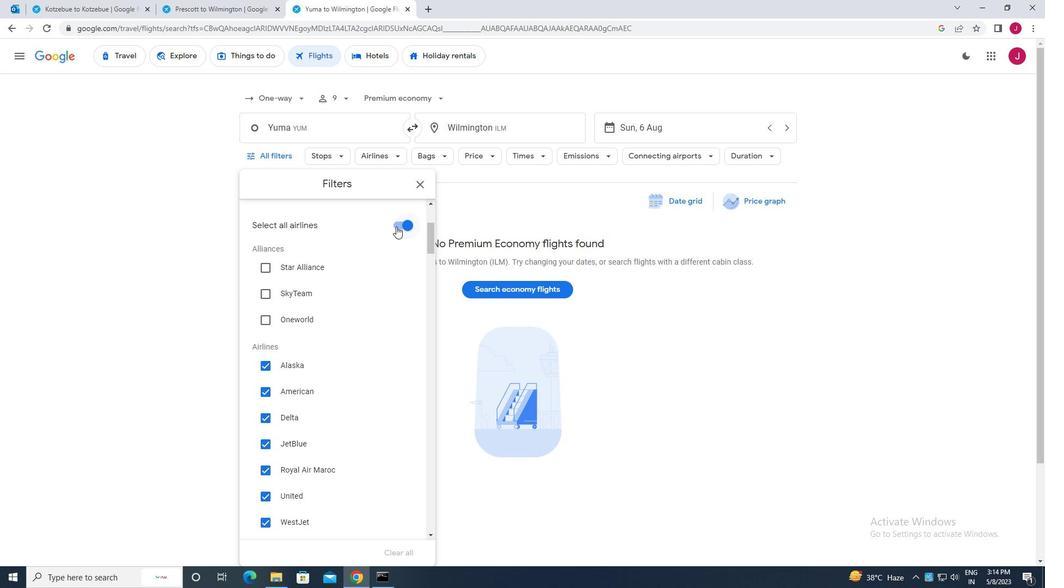 
Action: Mouse moved to (382, 241)
Screenshot: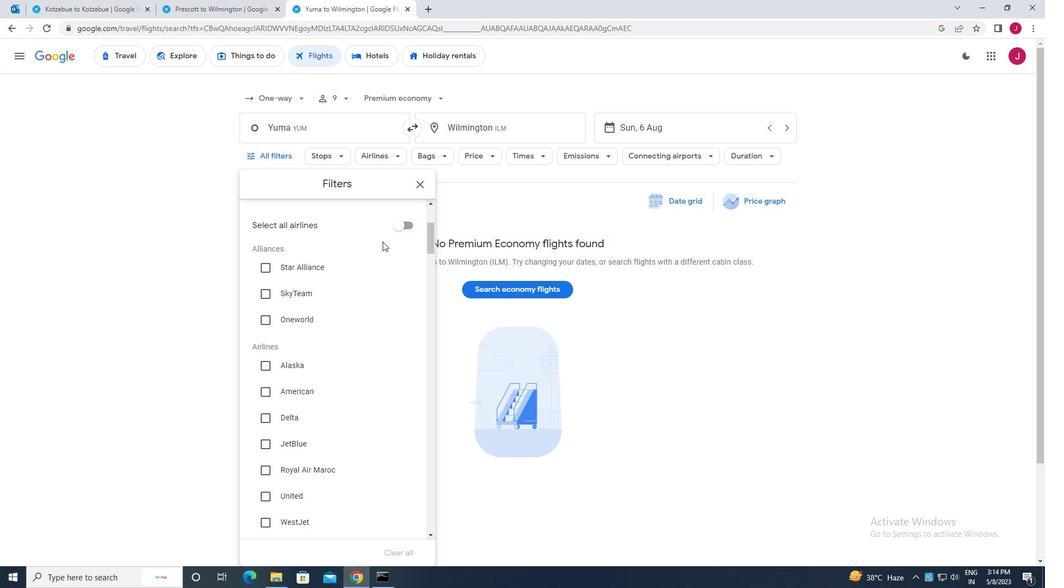 
Action: Mouse scrolled (382, 241) with delta (0, 0)
Screenshot: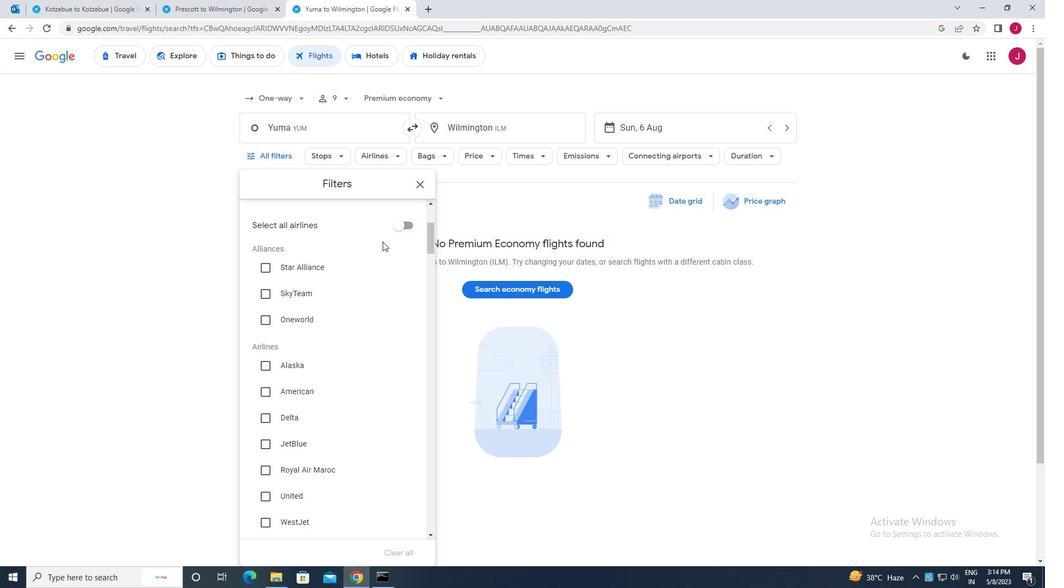 
Action: Mouse scrolled (382, 241) with delta (0, 0)
Screenshot: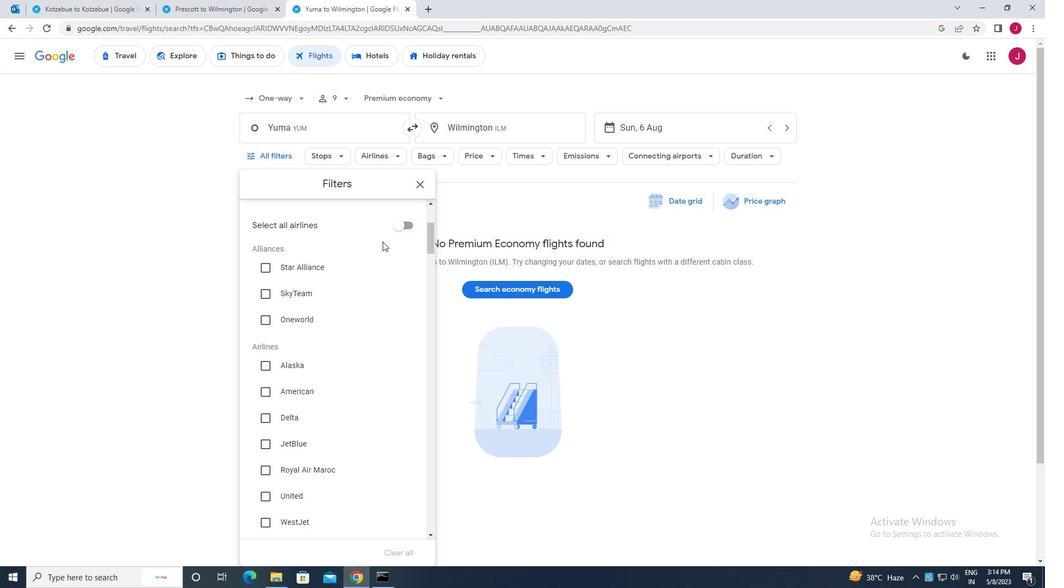 
Action: Mouse scrolled (382, 241) with delta (0, 0)
Screenshot: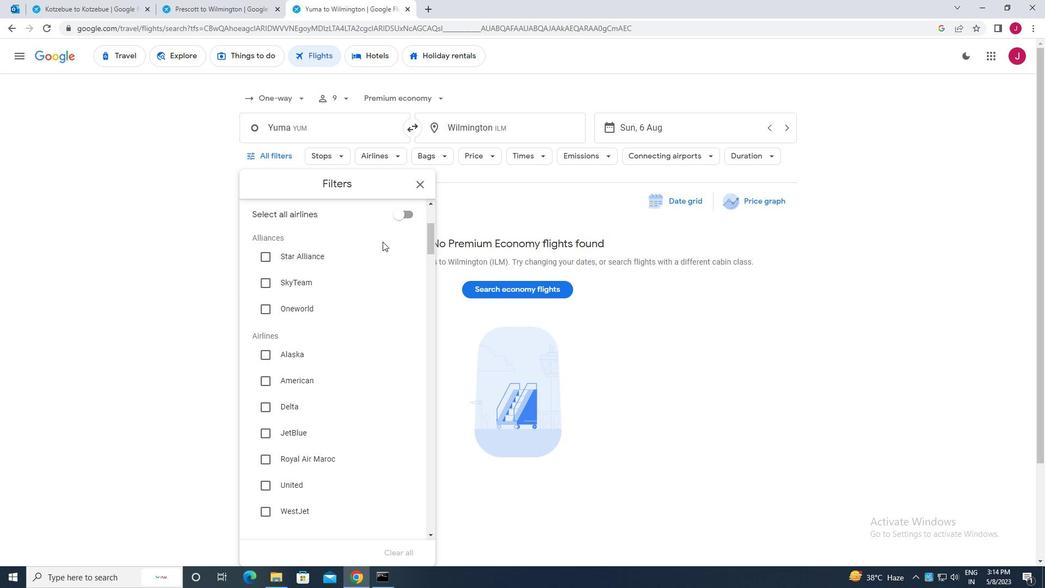 
Action: Mouse moved to (266, 333)
Screenshot: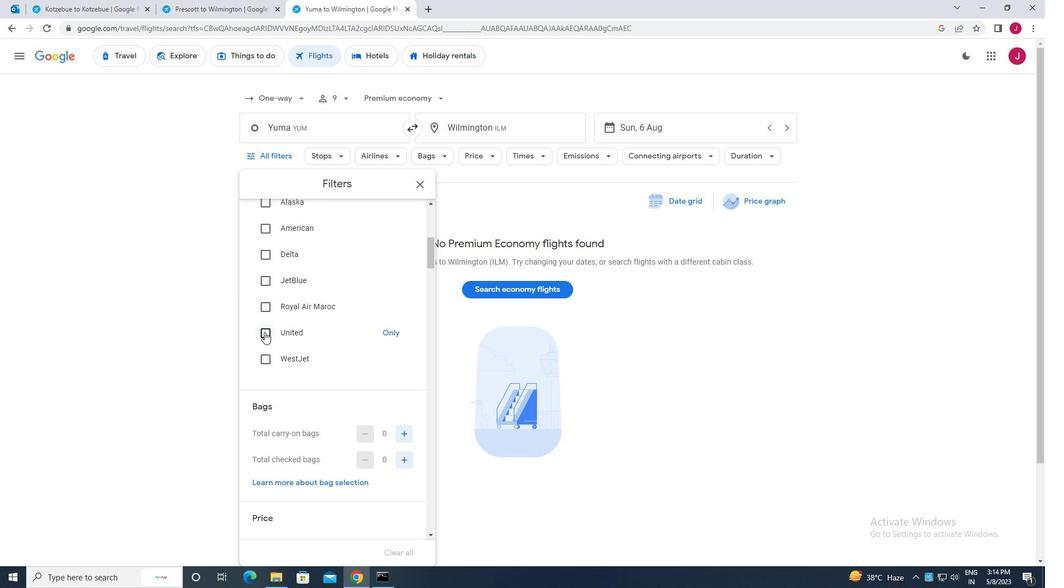 
Action: Mouse pressed left at (266, 333)
Screenshot: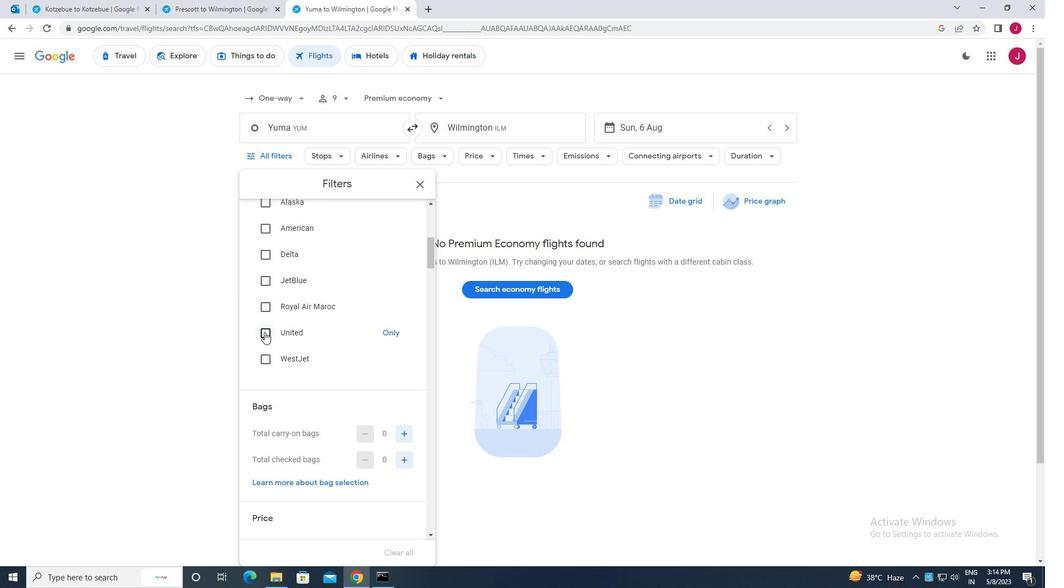 
Action: Mouse moved to (320, 315)
Screenshot: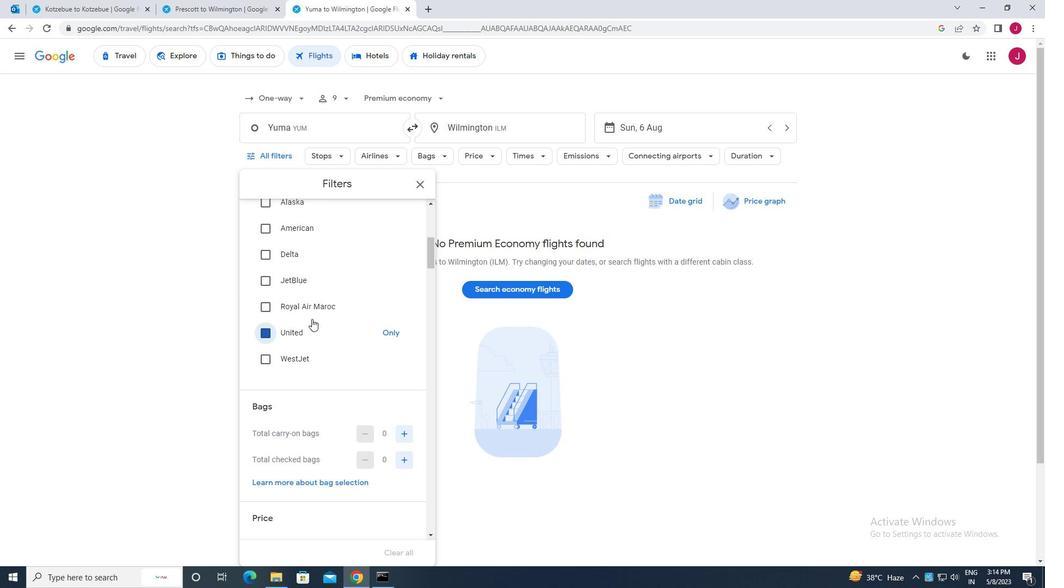 
Action: Mouse scrolled (320, 315) with delta (0, 0)
Screenshot: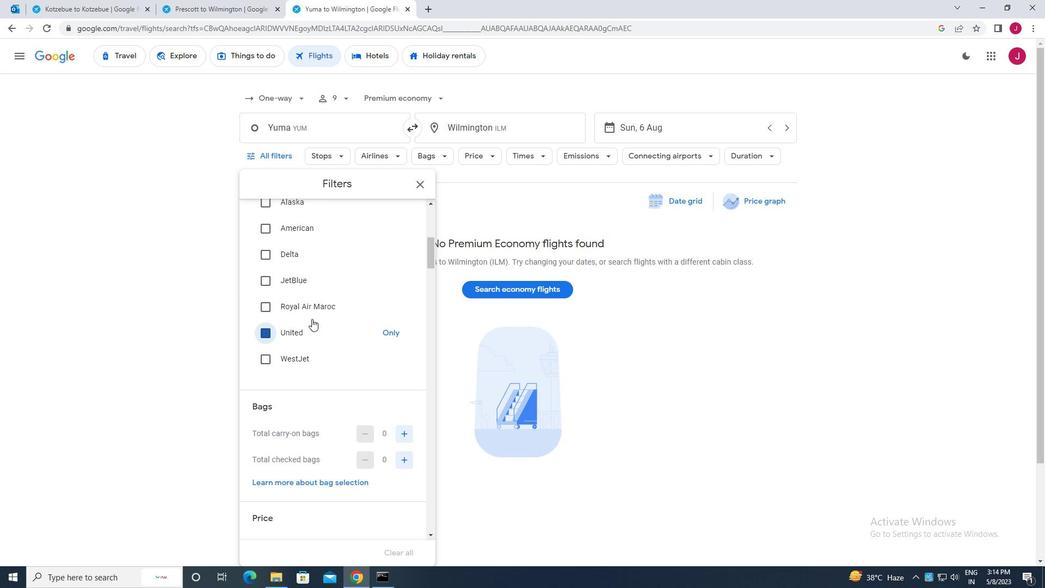 
Action: Mouse moved to (320, 315)
Screenshot: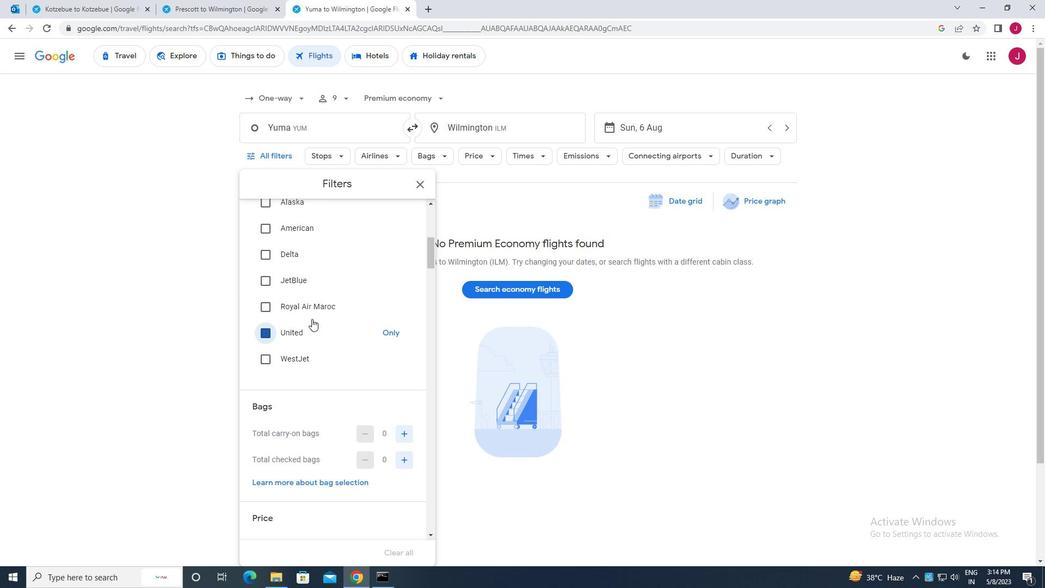 
Action: Mouse scrolled (320, 315) with delta (0, 0)
Screenshot: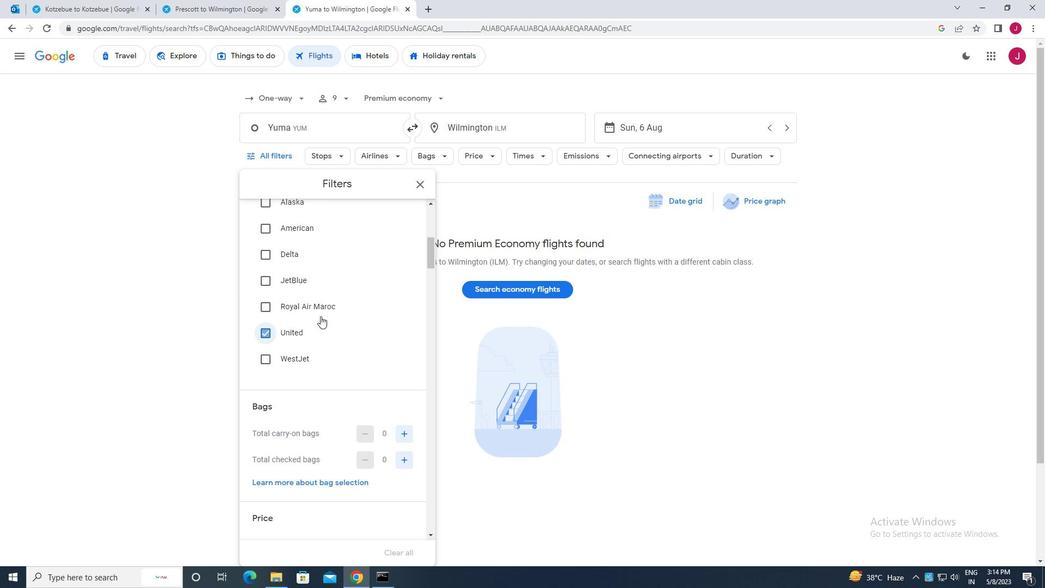 
Action: Mouse scrolled (320, 315) with delta (0, 0)
Screenshot: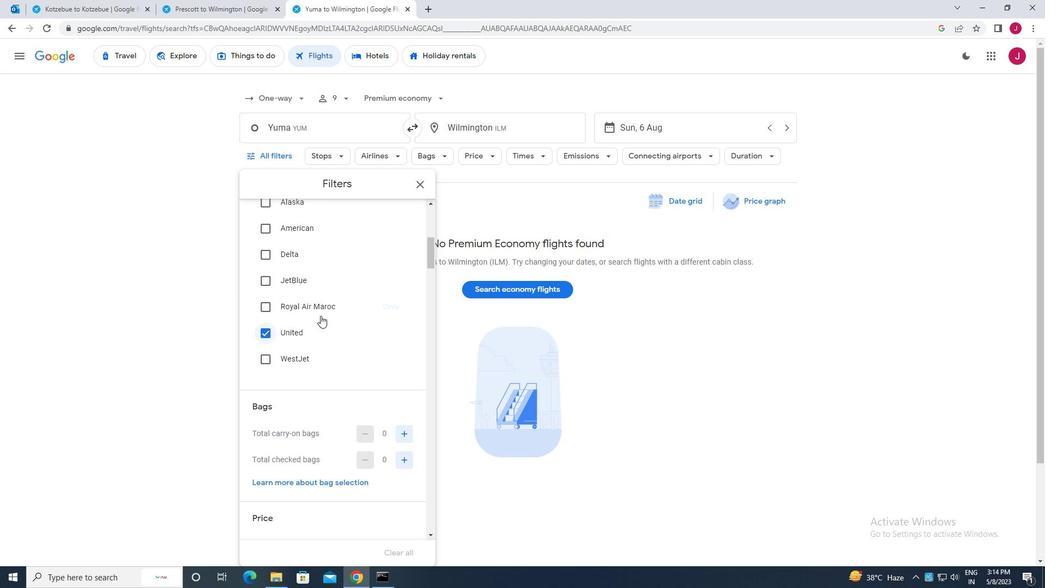 
Action: Mouse scrolled (320, 315) with delta (0, 0)
Screenshot: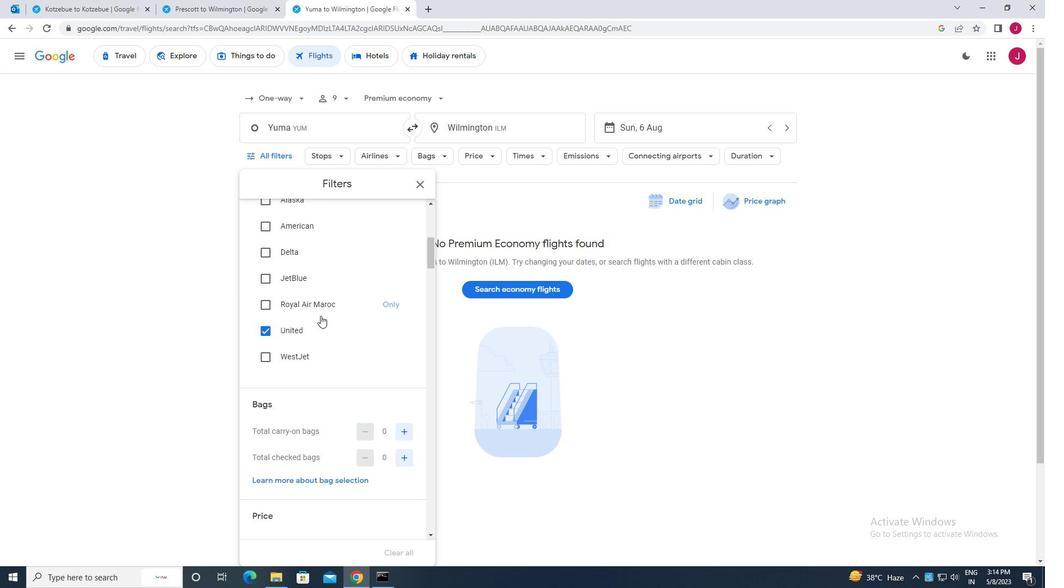 
Action: Mouse moved to (408, 216)
Screenshot: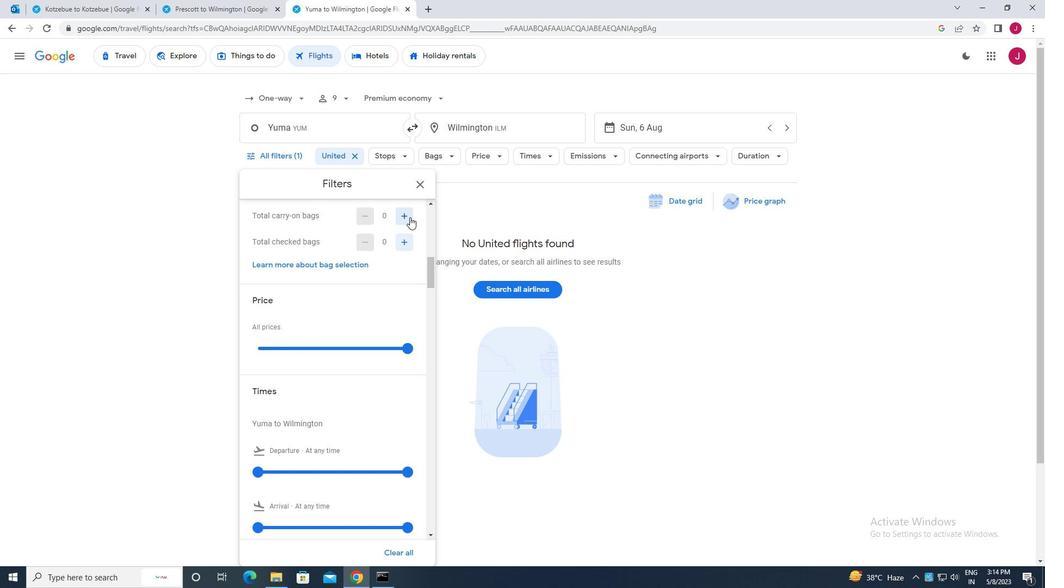 
Action: Mouse pressed left at (408, 216)
Screenshot: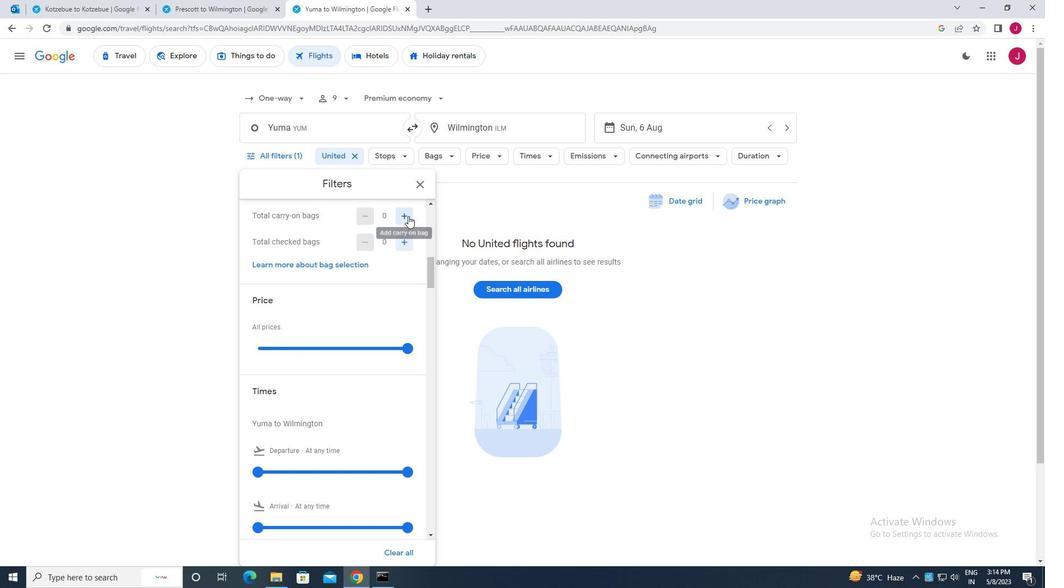 
Action: Mouse moved to (406, 350)
Screenshot: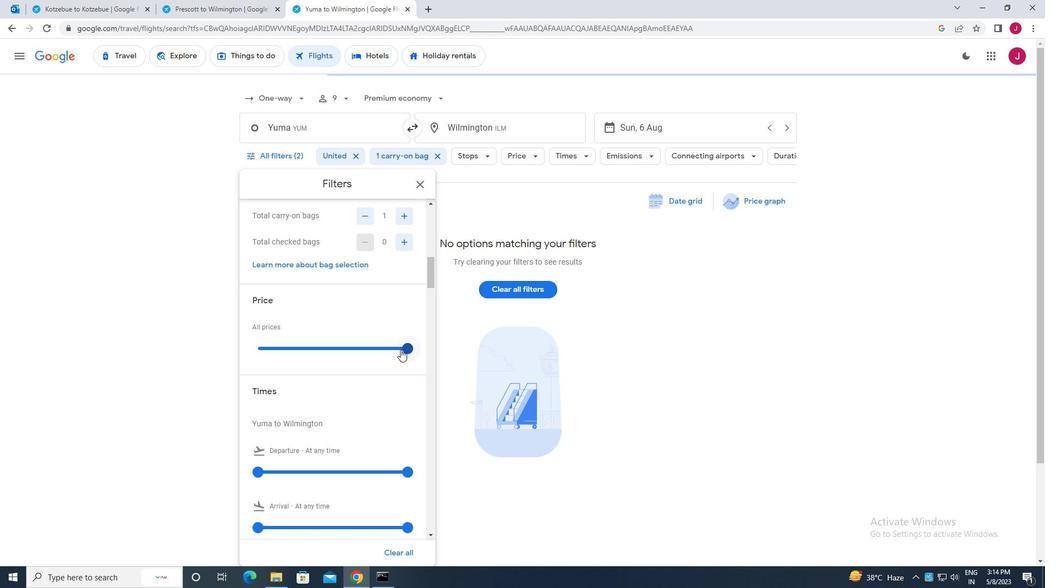 
Action: Mouse pressed left at (406, 350)
Screenshot: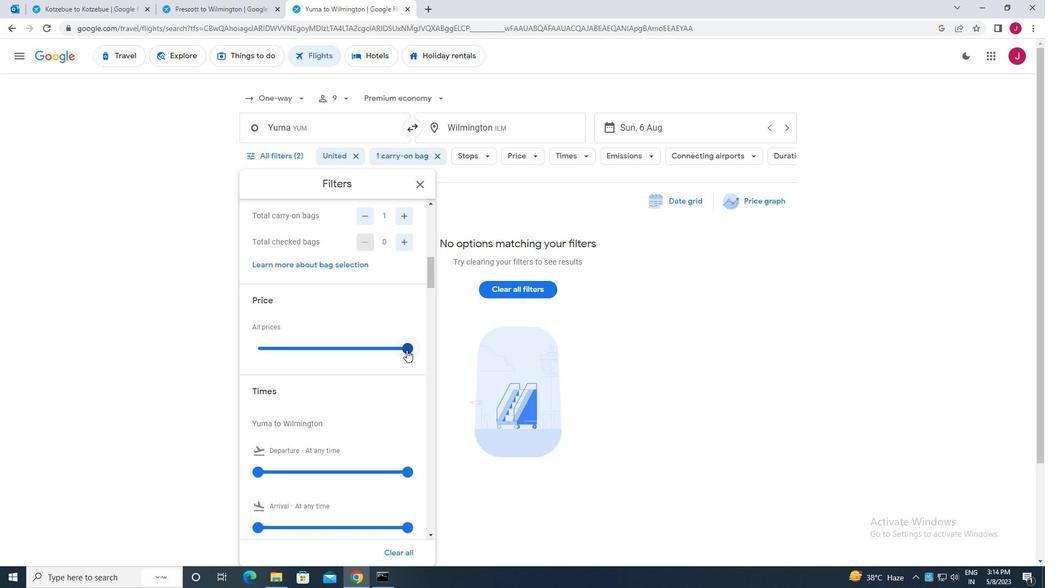 
Action: Mouse moved to (260, 348)
Screenshot: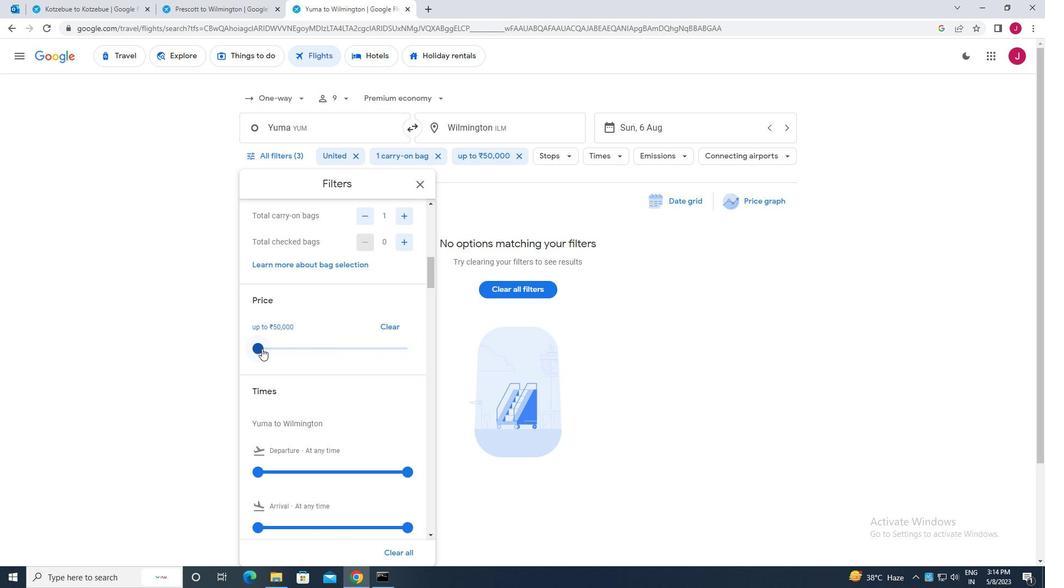 
Action: Mouse pressed left at (260, 348)
Screenshot: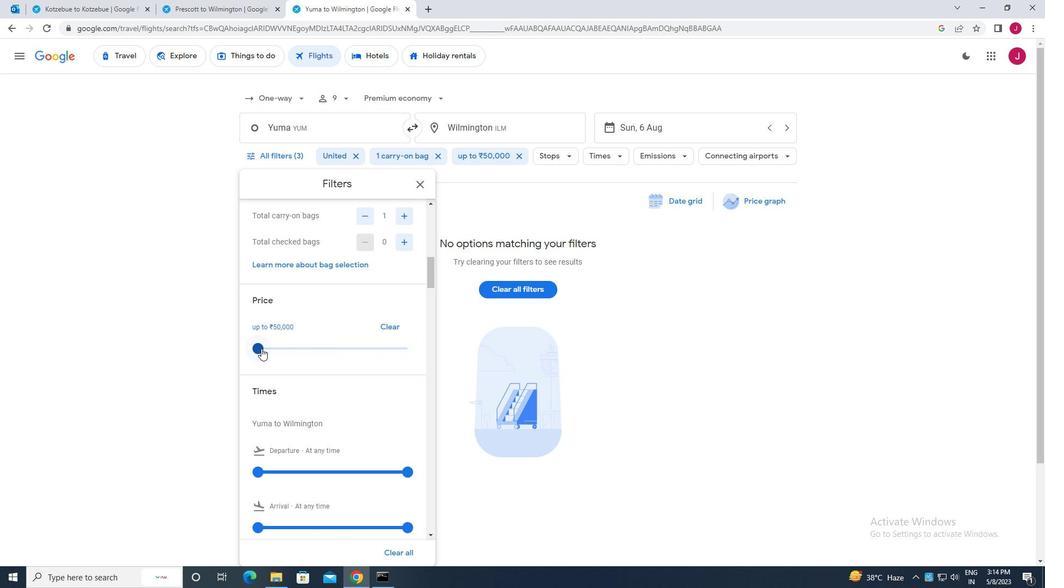
Action: Mouse moved to (288, 341)
Screenshot: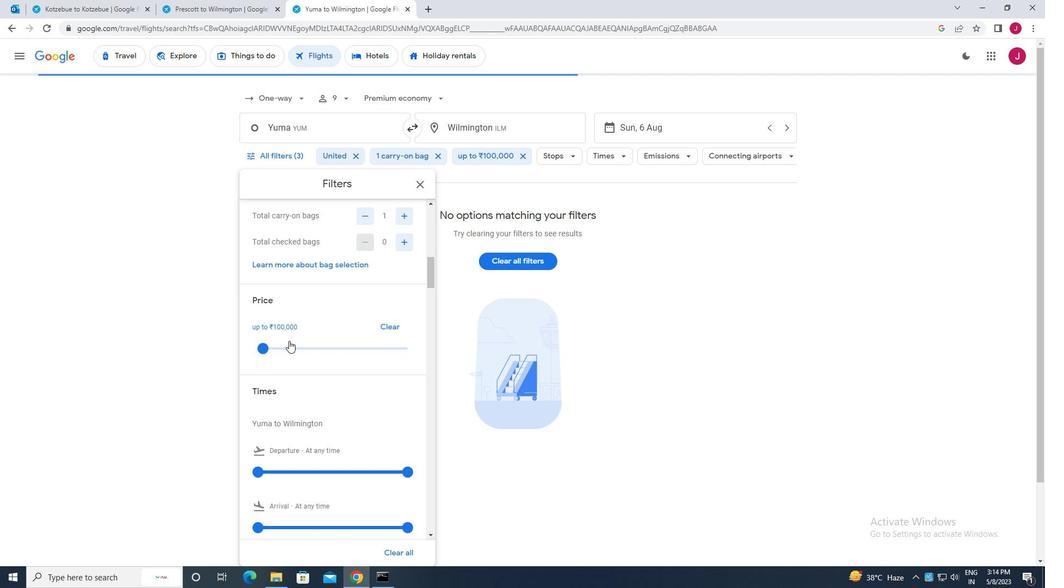 
Action: Mouse scrolled (288, 340) with delta (0, 0)
Screenshot: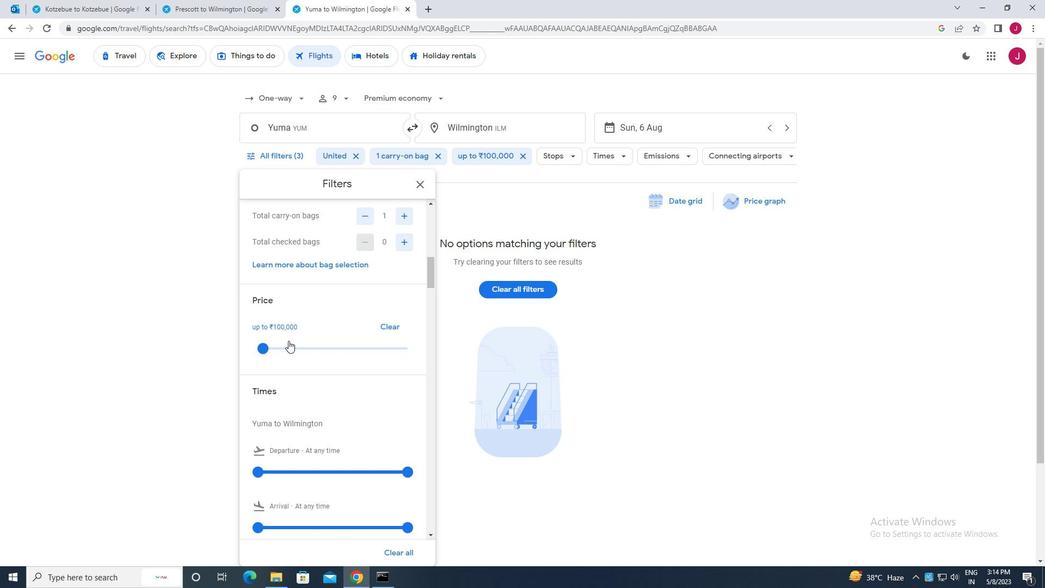 
Action: Mouse scrolled (288, 340) with delta (0, 0)
Screenshot: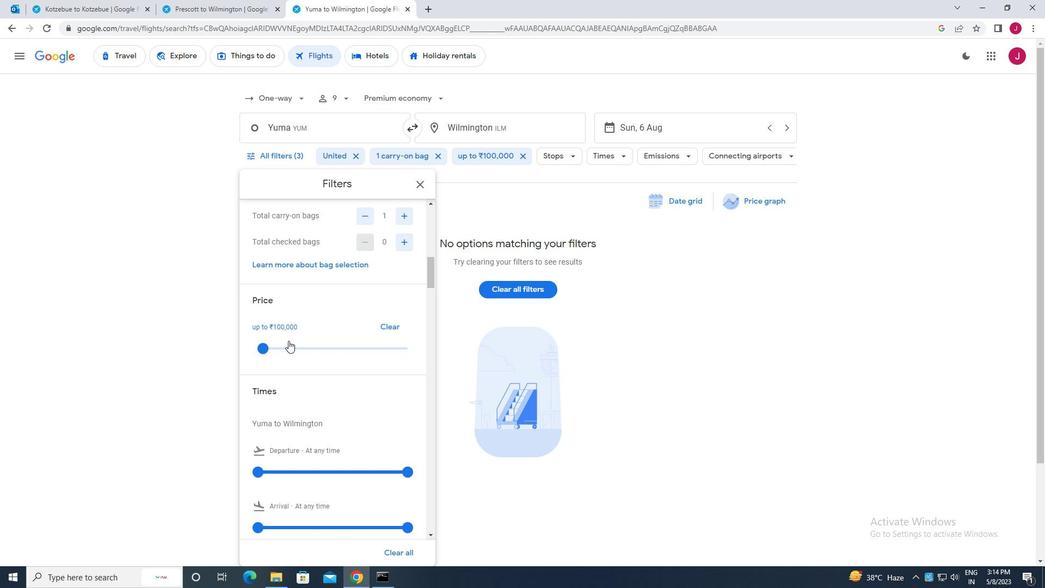 
Action: Mouse moved to (258, 361)
Screenshot: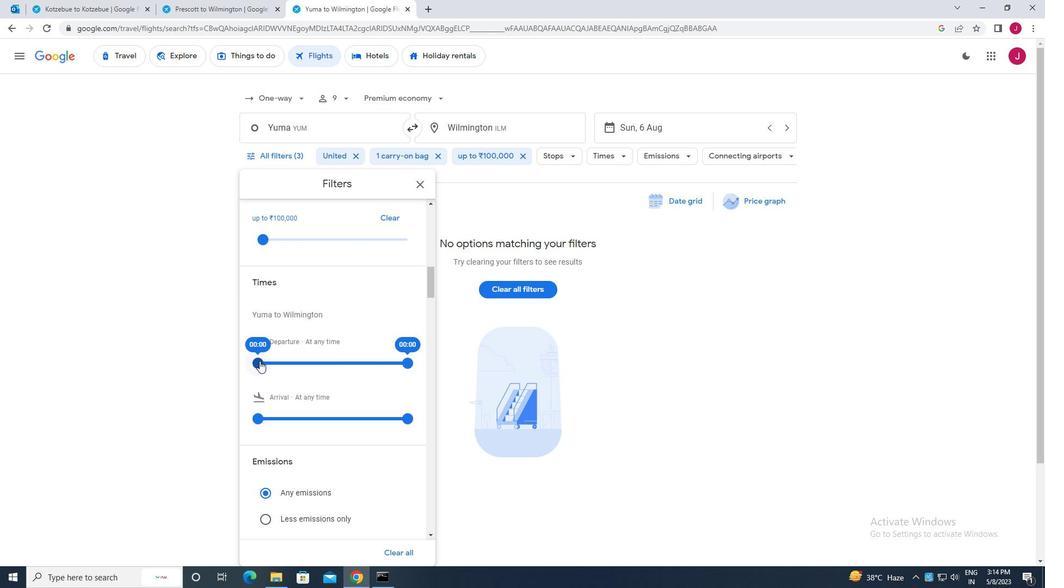 
Action: Mouse pressed left at (258, 361)
Screenshot: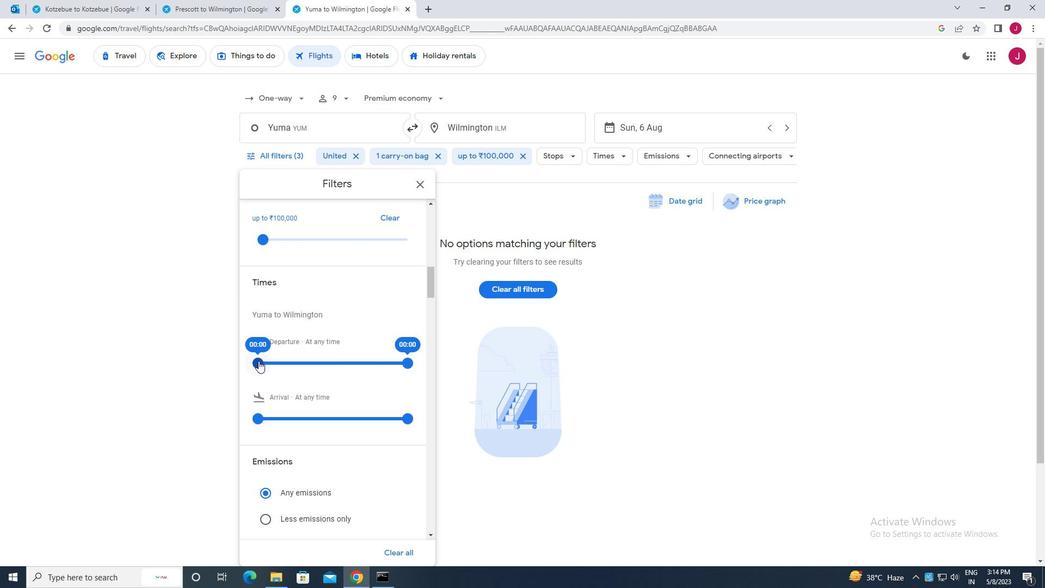 
Action: Mouse moved to (408, 363)
Screenshot: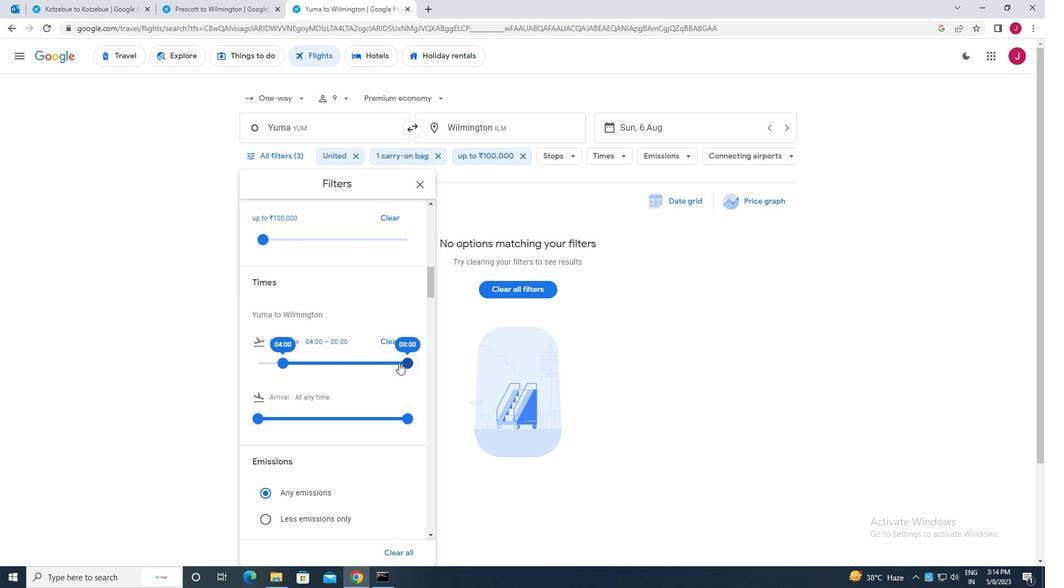 
Action: Mouse pressed left at (408, 363)
Screenshot: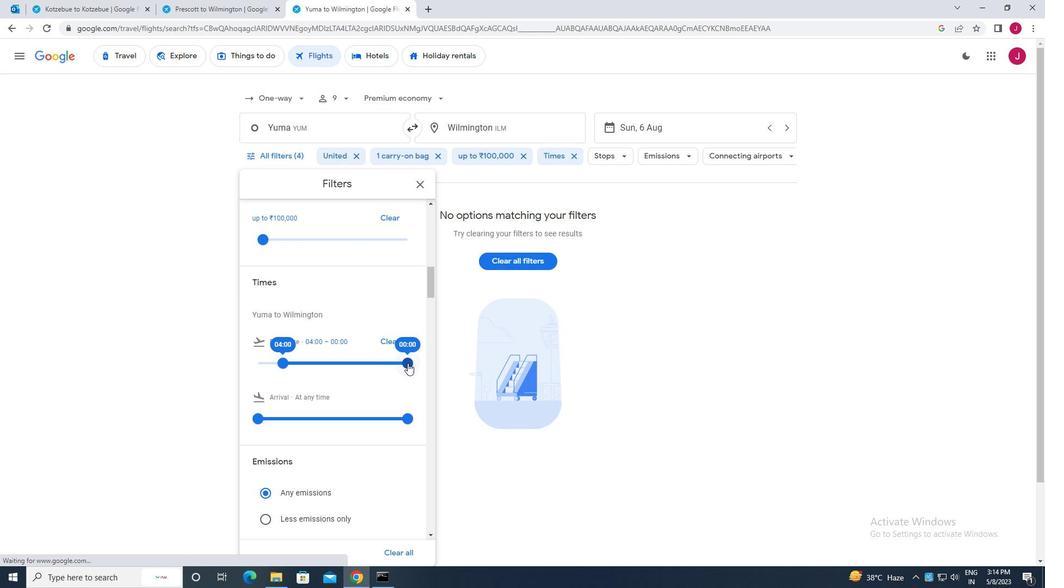 
Action: Mouse moved to (418, 183)
Screenshot: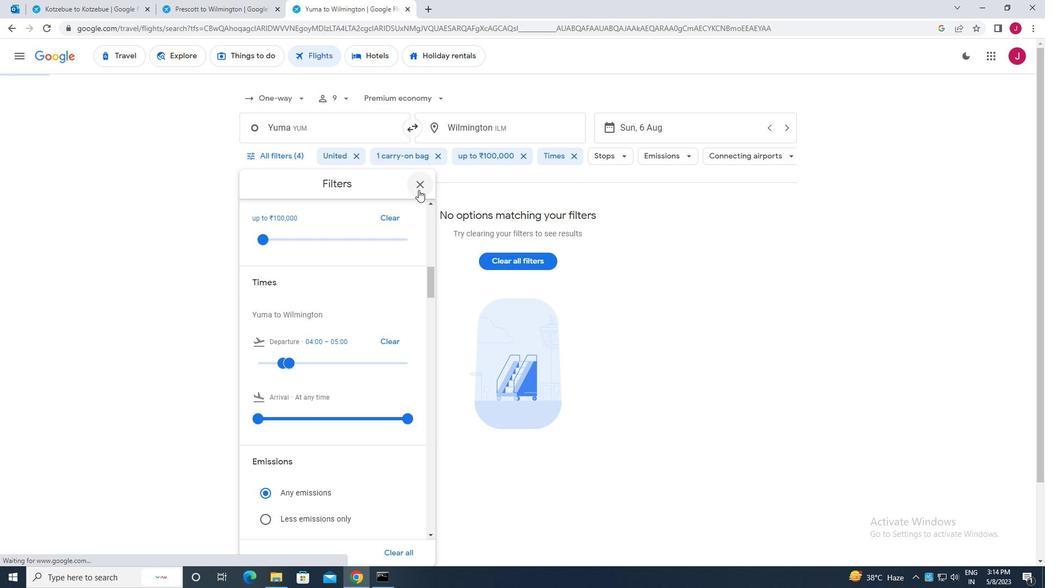 
Action: Mouse pressed left at (418, 183)
Screenshot: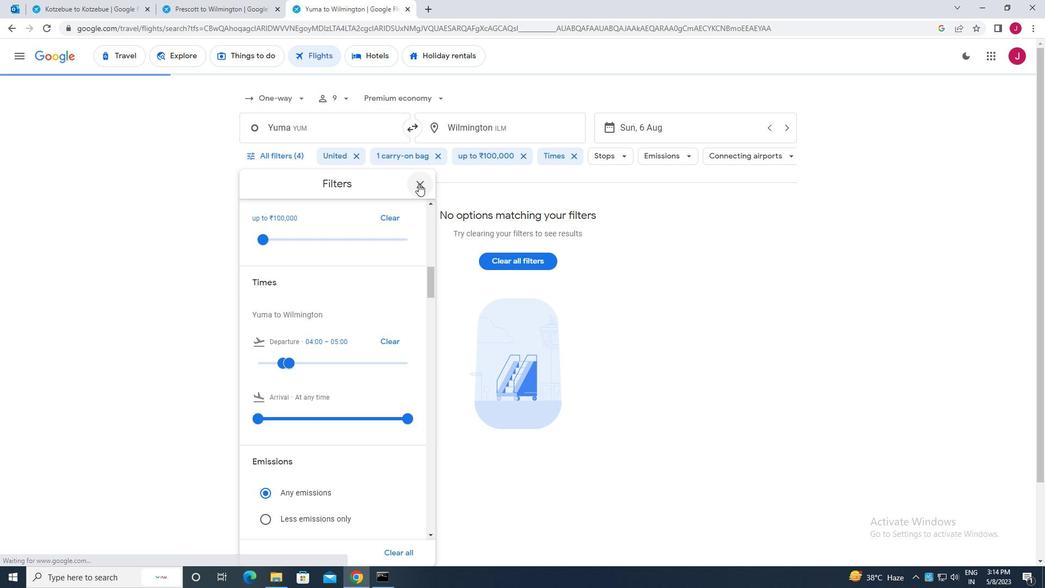 
